 Task: Find connections with filter location Ettlingen with filter topic #Growthwith filter profile language Spanish with filter current company JBM Group with filter school Aarupadai Veedu Institute Of Technology with filter industry Radio and Television Broadcasting with filter service category Commercial Real Estate with filter keywords title Vehicle or Equipment Cleaner
Action: Mouse moved to (479, 66)
Screenshot: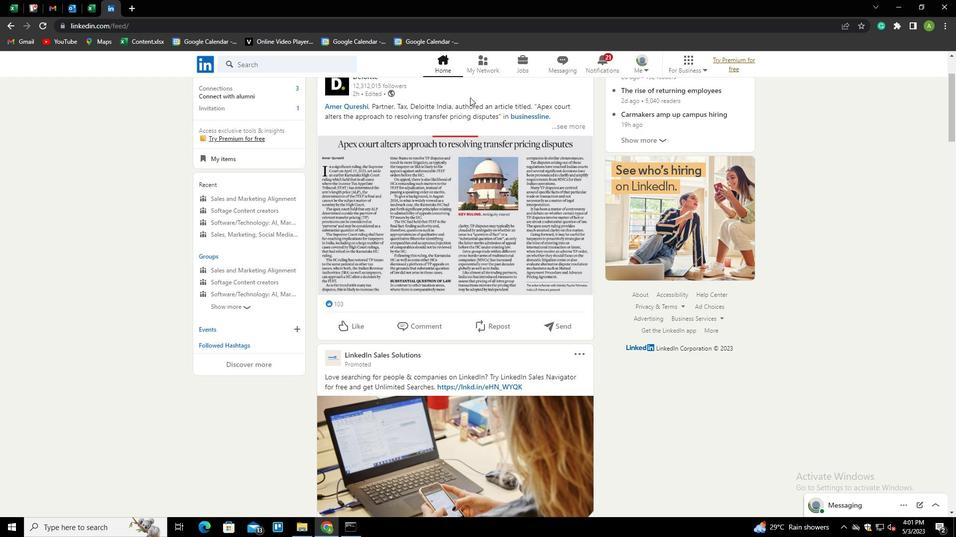 
Action: Mouse pressed left at (479, 66)
Screenshot: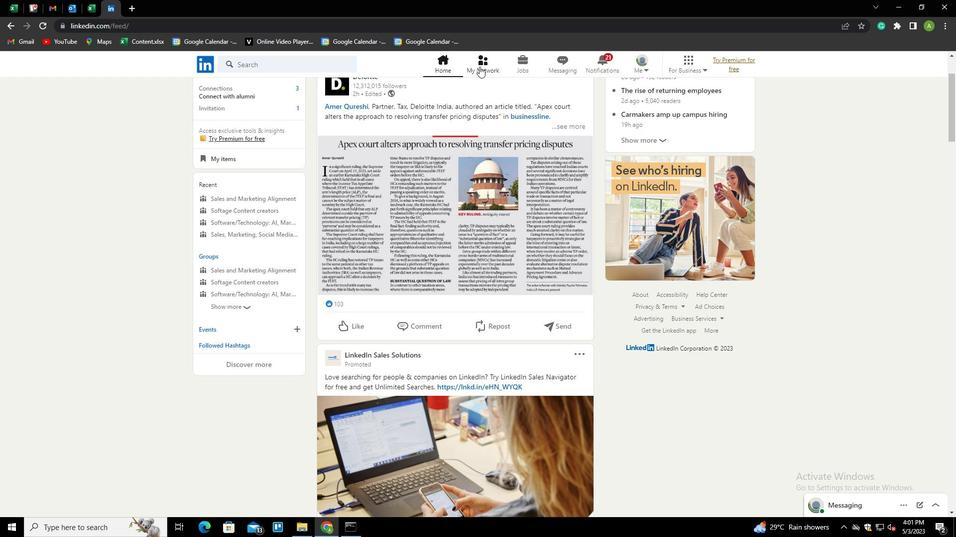 
Action: Mouse moved to (253, 115)
Screenshot: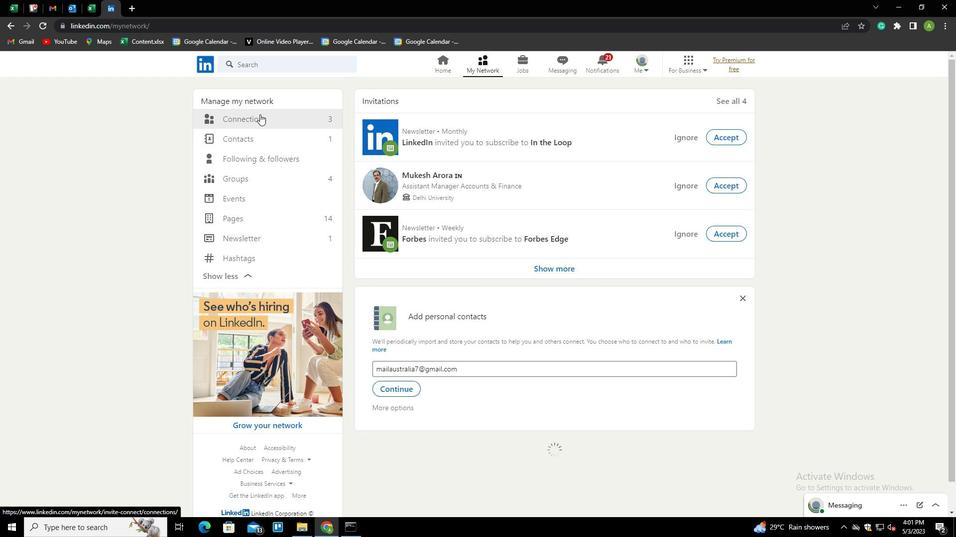 
Action: Mouse pressed left at (253, 115)
Screenshot: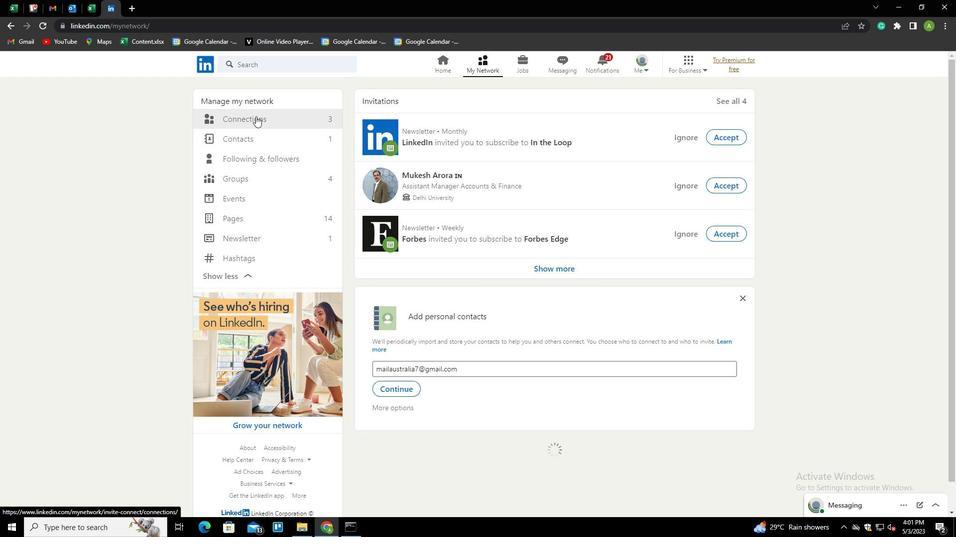 
Action: Mouse moved to (535, 120)
Screenshot: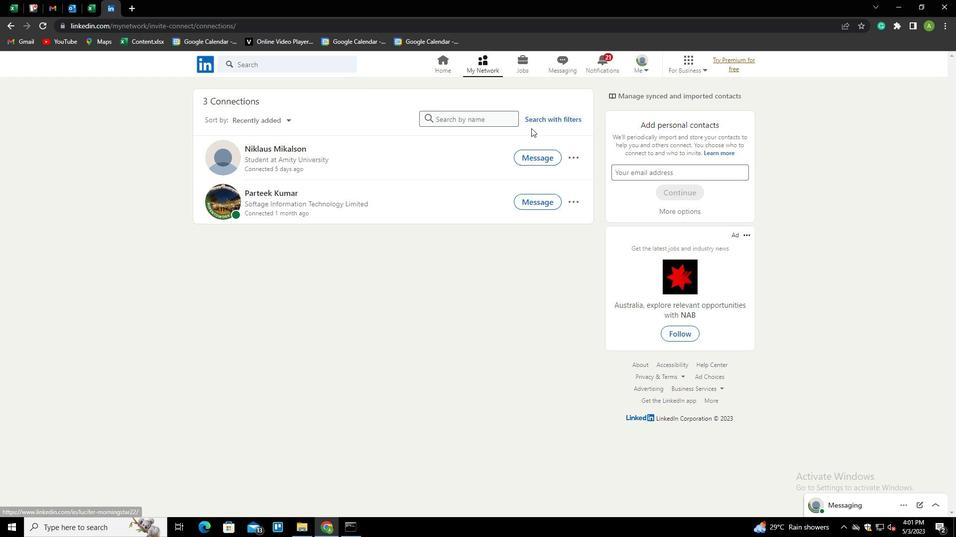 
Action: Mouse pressed left at (535, 120)
Screenshot: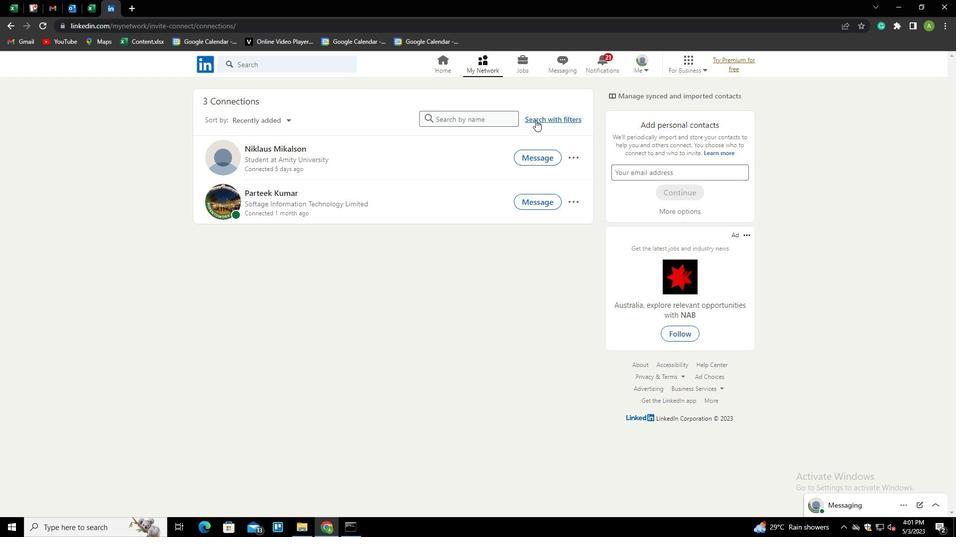 
Action: Mouse moved to (517, 91)
Screenshot: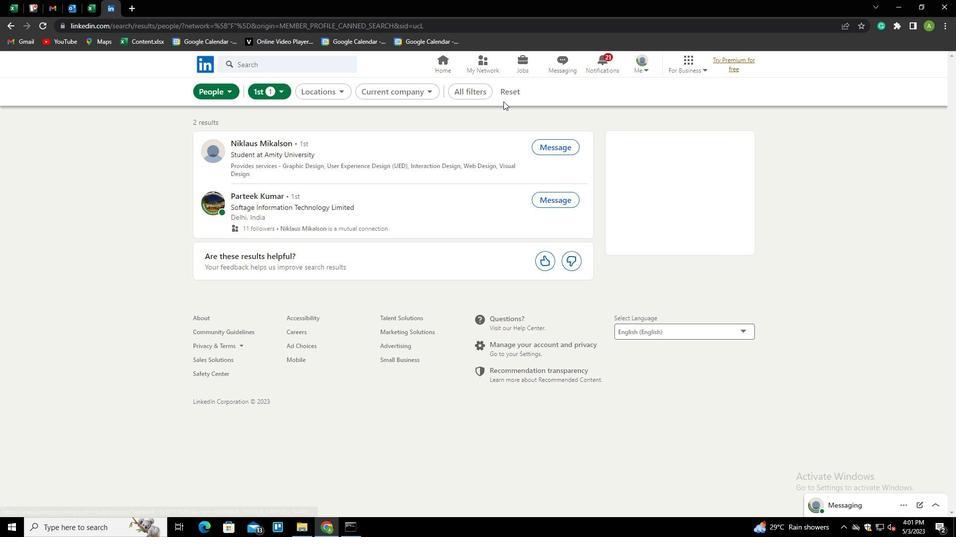 
Action: Mouse pressed left at (517, 91)
Screenshot: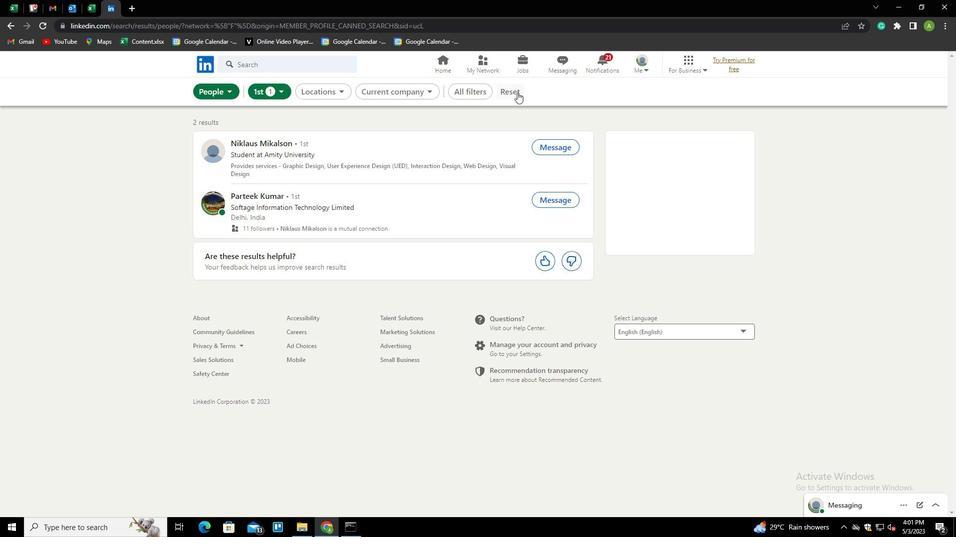 
Action: Mouse moved to (485, 93)
Screenshot: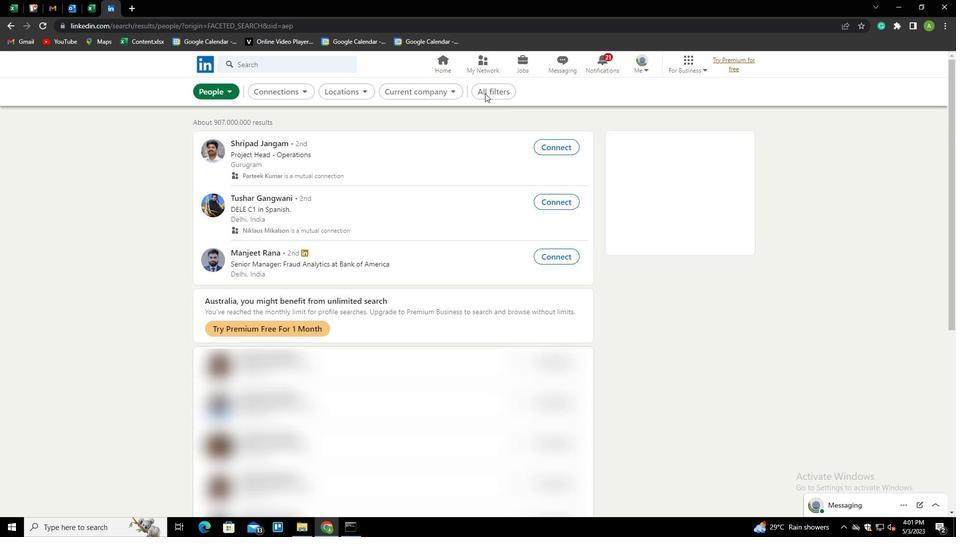 
Action: Mouse pressed left at (485, 93)
Screenshot: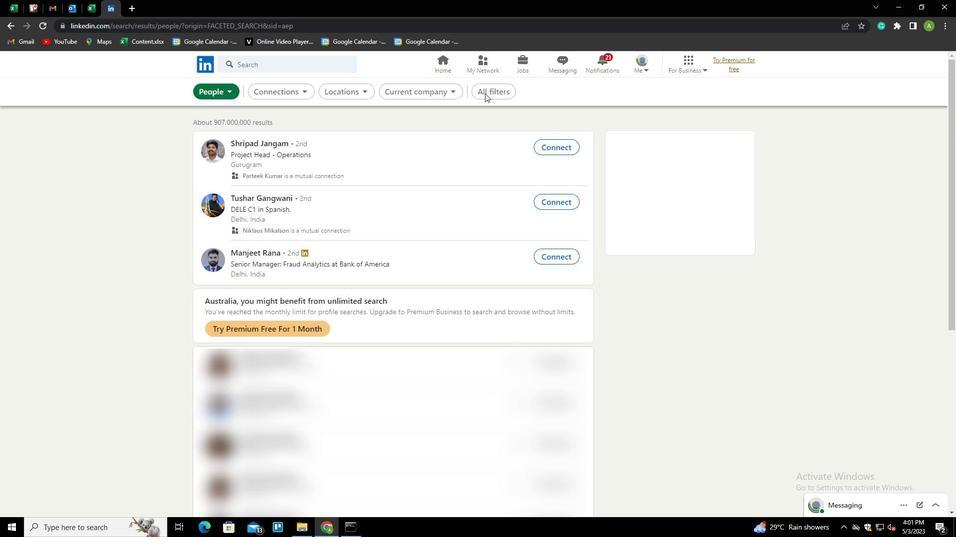 
Action: Mouse moved to (819, 253)
Screenshot: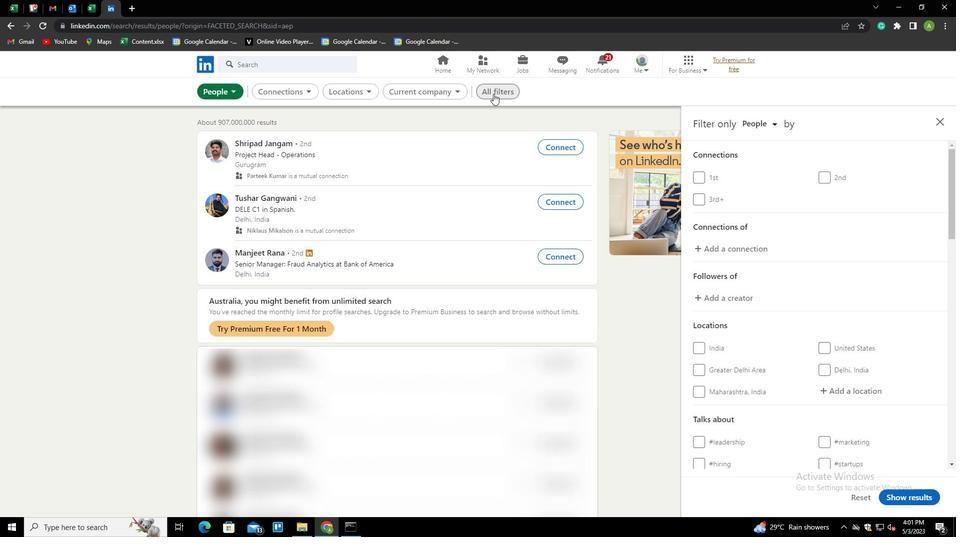 
Action: Mouse scrolled (819, 253) with delta (0, 0)
Screenshot: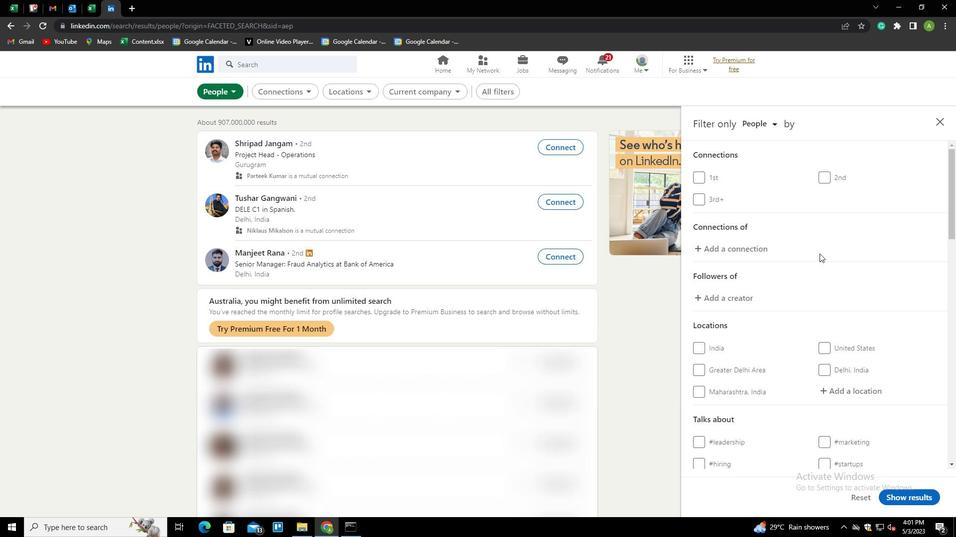 
Action: Mouse scrolled (819, 253) with delta (0, 0)
Screenshot: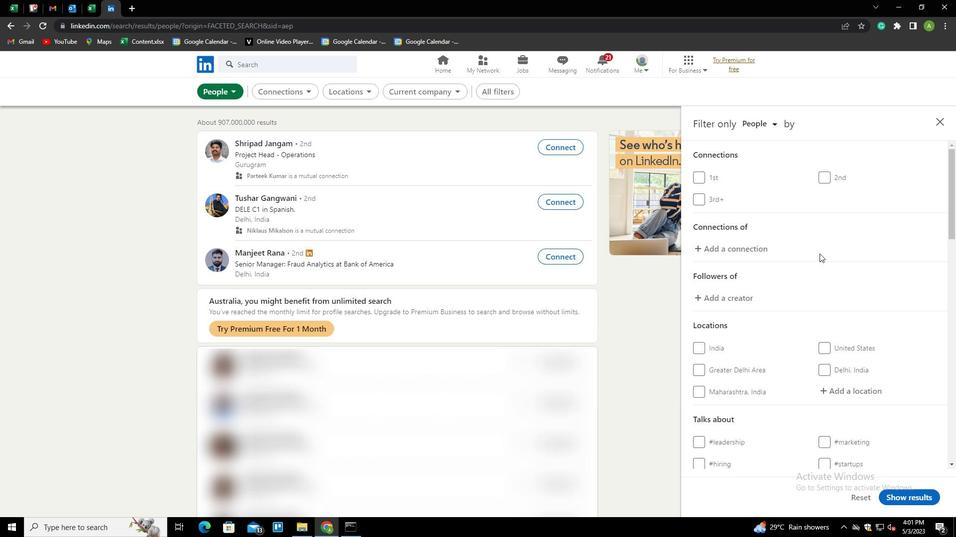 
Action: Mouse scrolled (819, 253) with delta (0, 0)
Screenshot: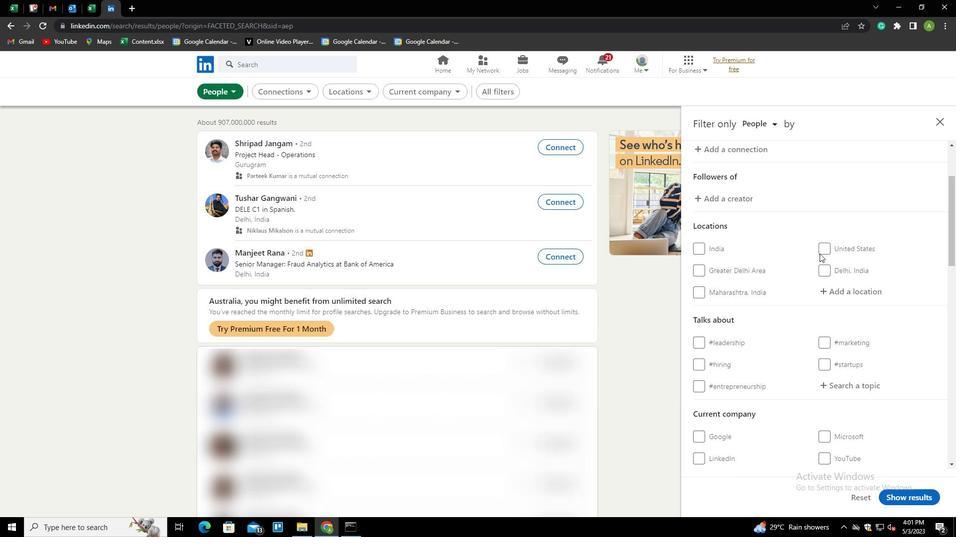 
Action: Mouse moved to (827, 247)
Screenshot: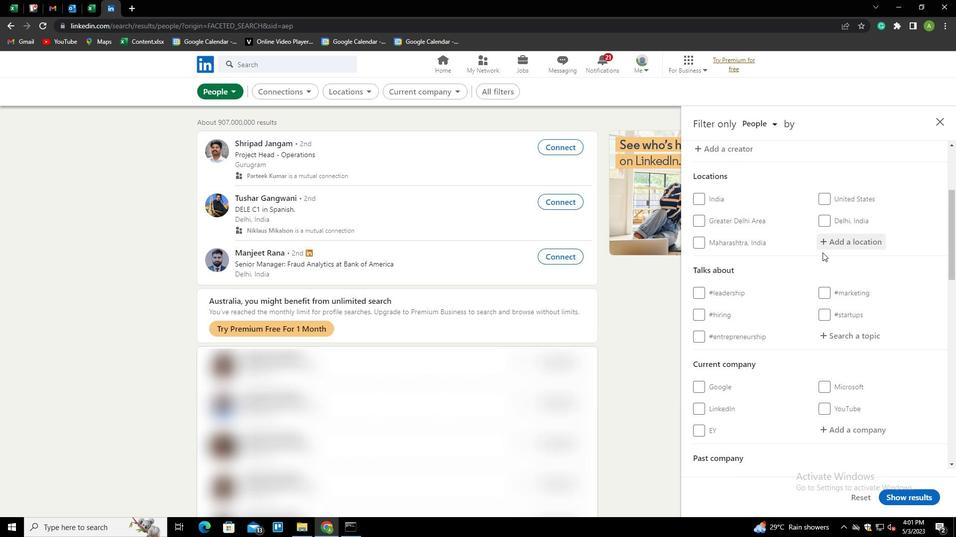 
Action: Mouse pressed left at (827, 247)
Screenshot: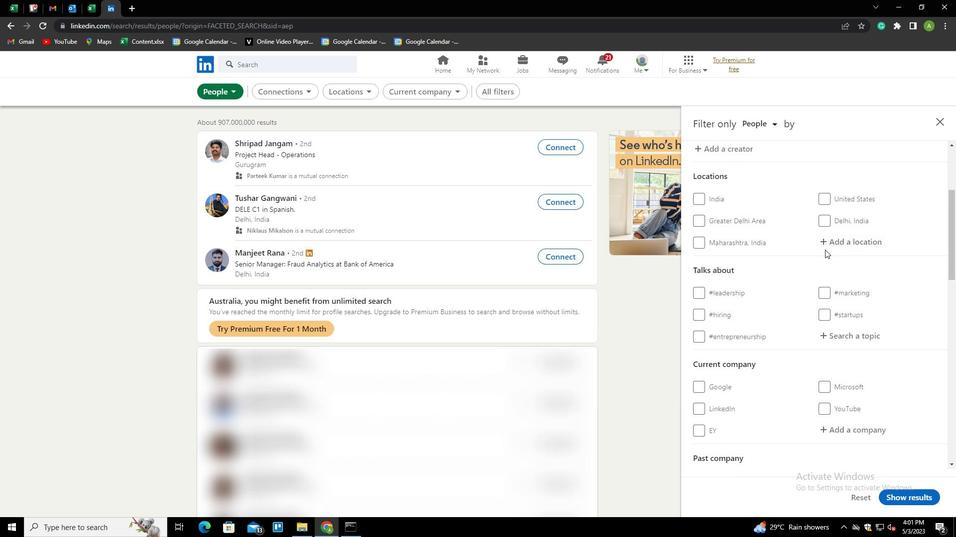 
Action: Mouse moved to (786, 219)
Screenshot: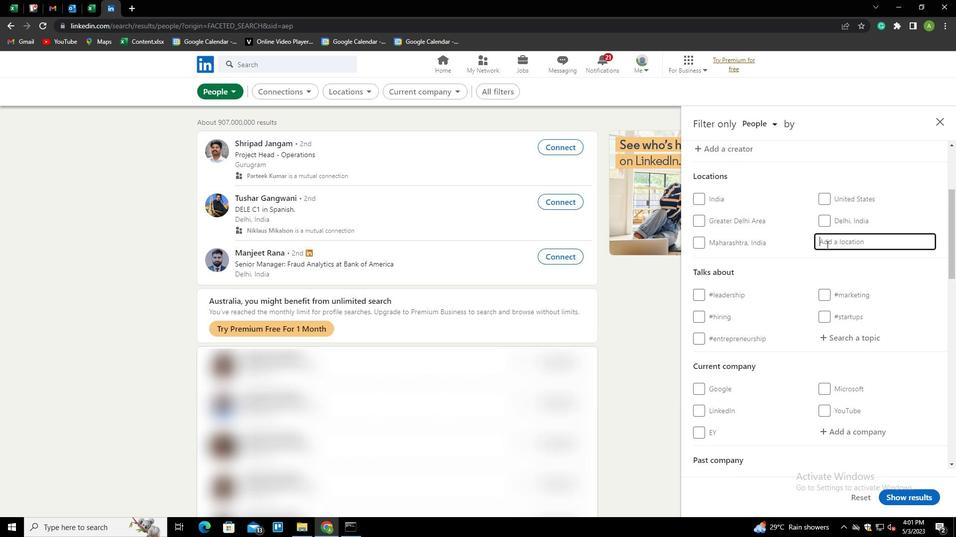 
Action: Key pressed <Key.shift><Key.shift><Key.shift><Key.shift><Key.shift><Key.shift><Key.shift><Key.shift><Key.shift><Key.shift><Key.shift><Key.shift><Key.shift><Key.shift><Key.shift><Key.shift><Key.shift><Key.shift><Key.shift><Key.shift><Key.shift><Key.shift><Key.shift><Key.shift><Key.shift><Key.shift><Key.shift><Key.shift><Key.shift><Key.shift><Key.shift><Key.shift><Key.shift><Key.shift><Key.shift><Key.shift><Key.shift><Key.shift><Key.shift><Key.shift><Key.shift><Key.shift><Key.shift><Key.shift><Key.shift><Key.shift><Key.shift><Key.shift><Key.shift><Key.shift><Key.shift><Key.shift>ETTLINGEN<Key.down><Key.enter>
Screenshot: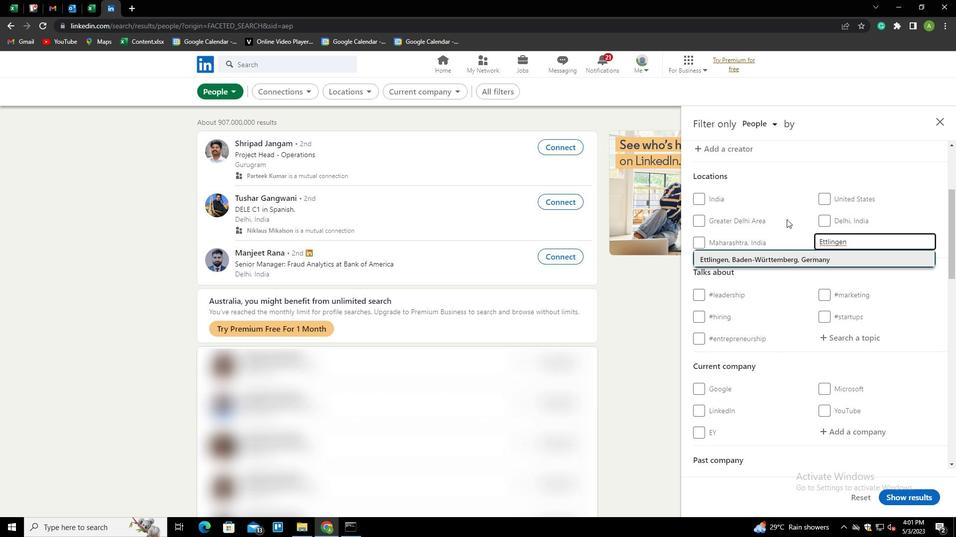 
Action: Mouse scrolled (786, 219) with delta (0, 0)
Screenshot: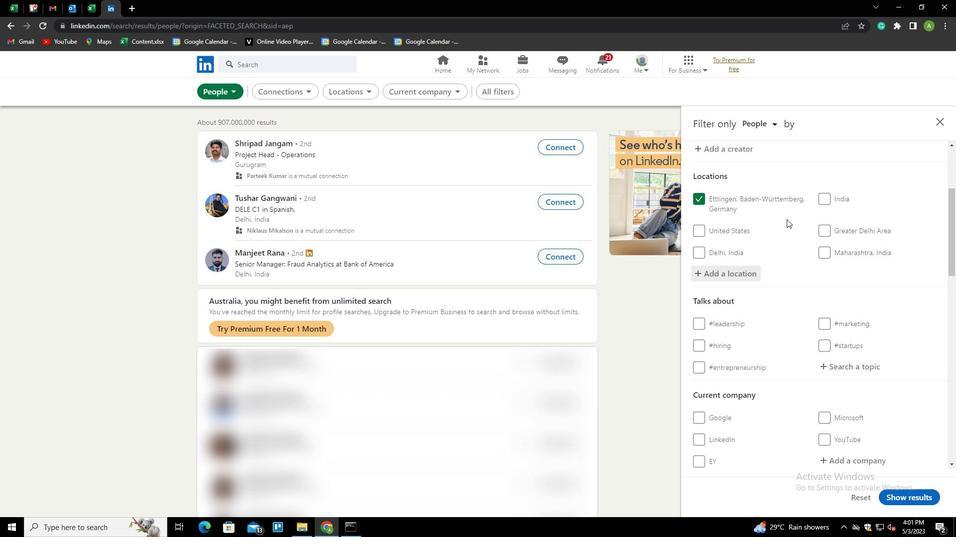 
Action: Mouse scrolled (786, 219) with delta (0, 0)
Screenshot: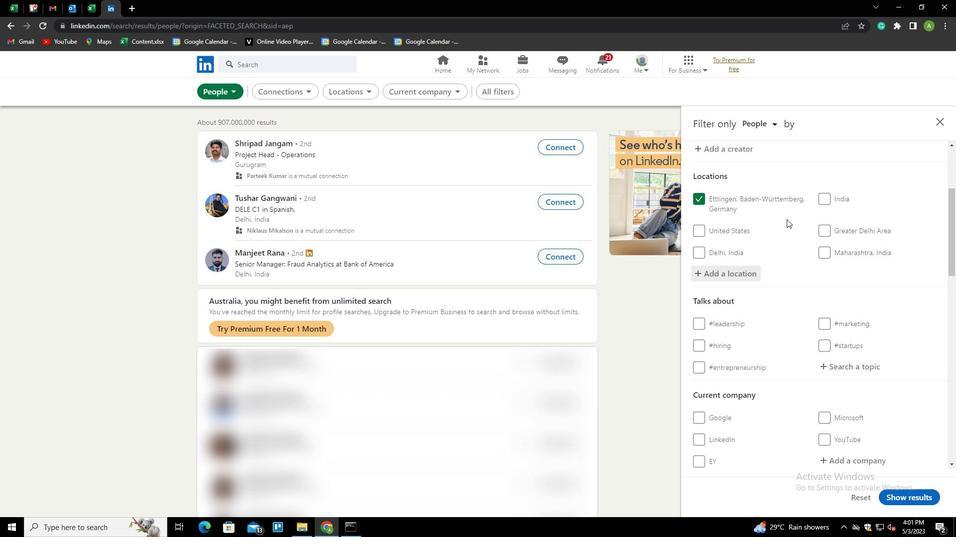 
Action: Mouse moved to (820, 267)
Screenshot: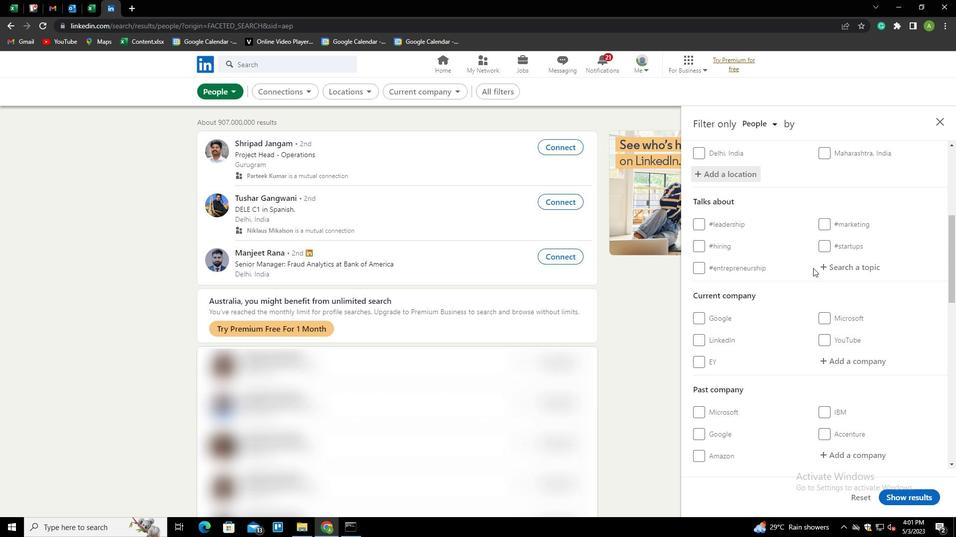 
Action: Mouse pressed left at (820, 267)
Screenshot: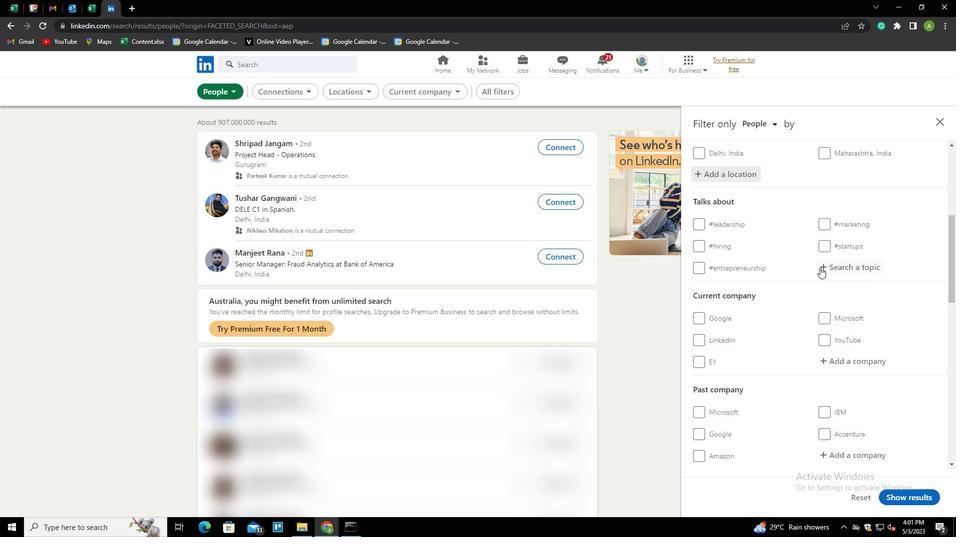 
Action: Mouse moved to (814, 263)
Screenshot: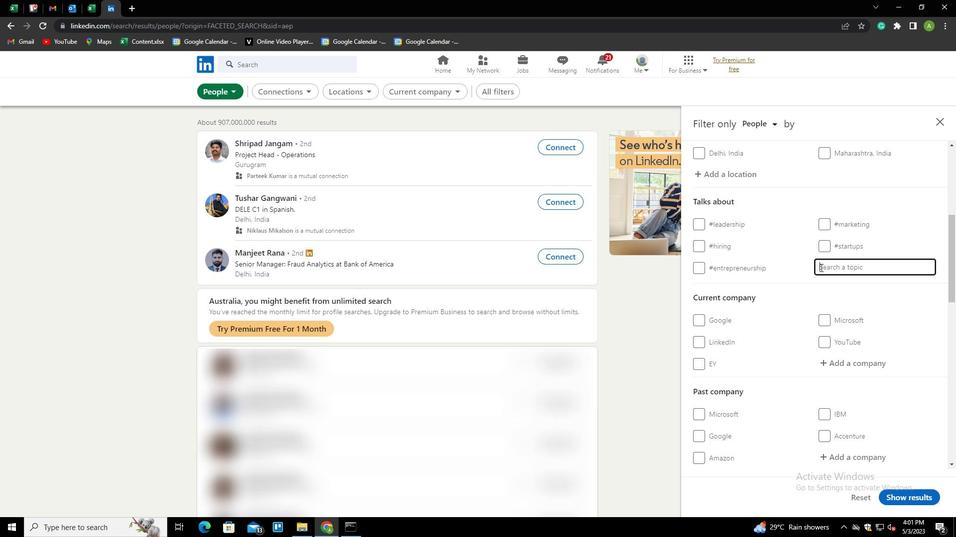 
Action: Key pressed <Key.shift>GROWTH<Key.down><Key.enter>
Screenshot: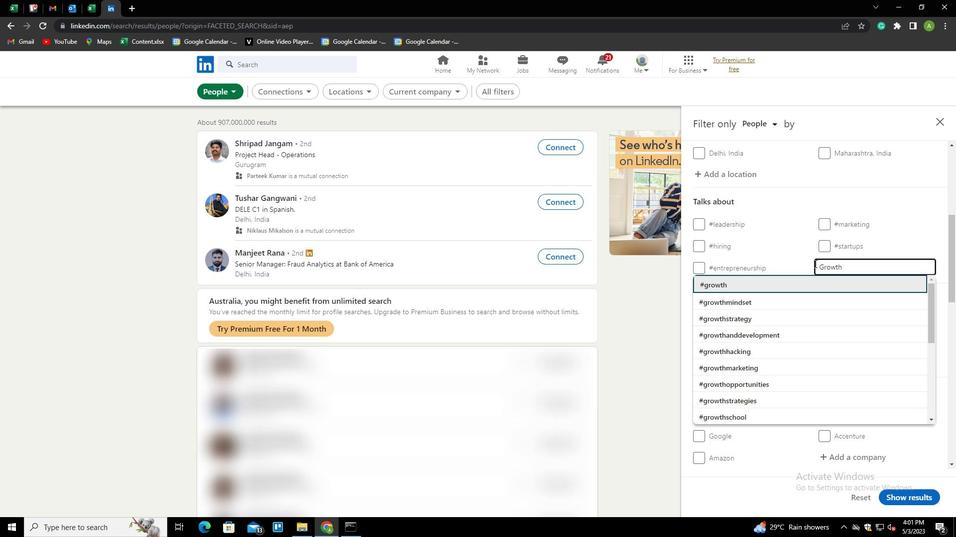 
Action: Mouse moved to (812, 258)
Screenshot: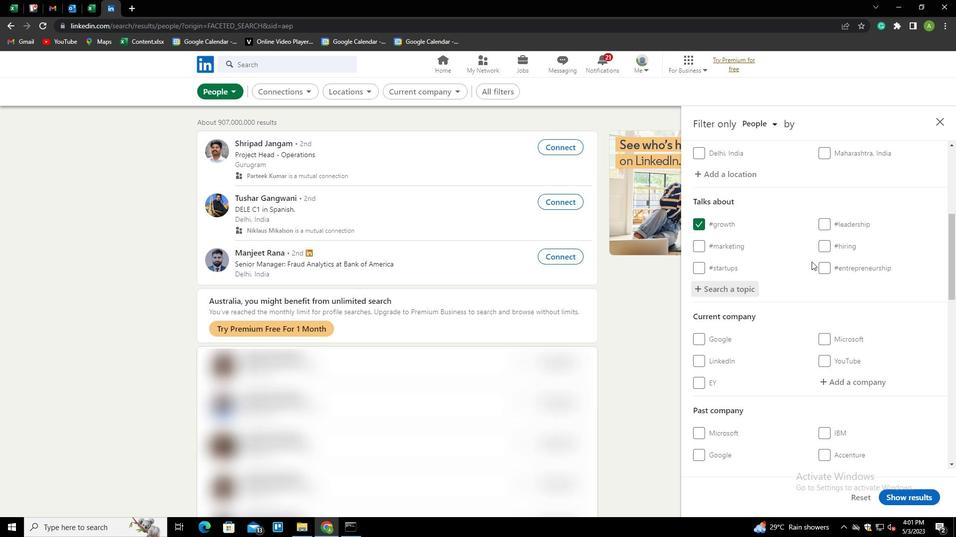 
Action: Mouse scrolled (812, 258) with delta (0, 0)
Screenshot: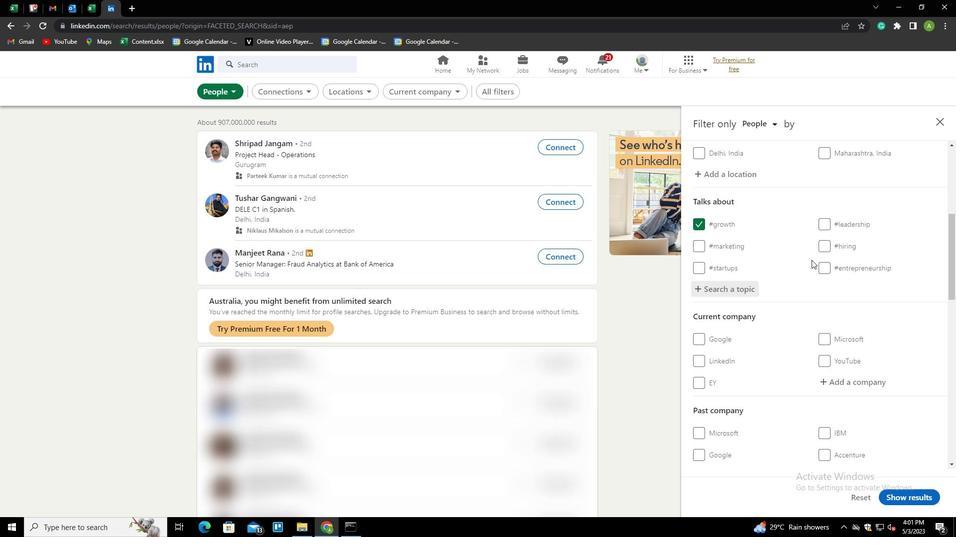 
Action: Mouse scrolled (812, 258) with delta (0, 0)
Screenshot: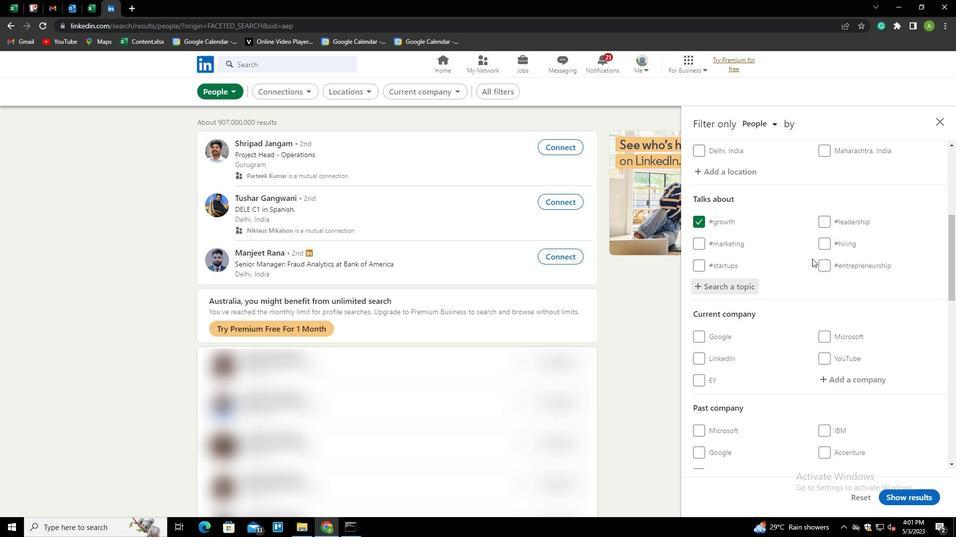 
Action: Mouse scrolled (812, 258) with delta (0, 0)
Screenshot: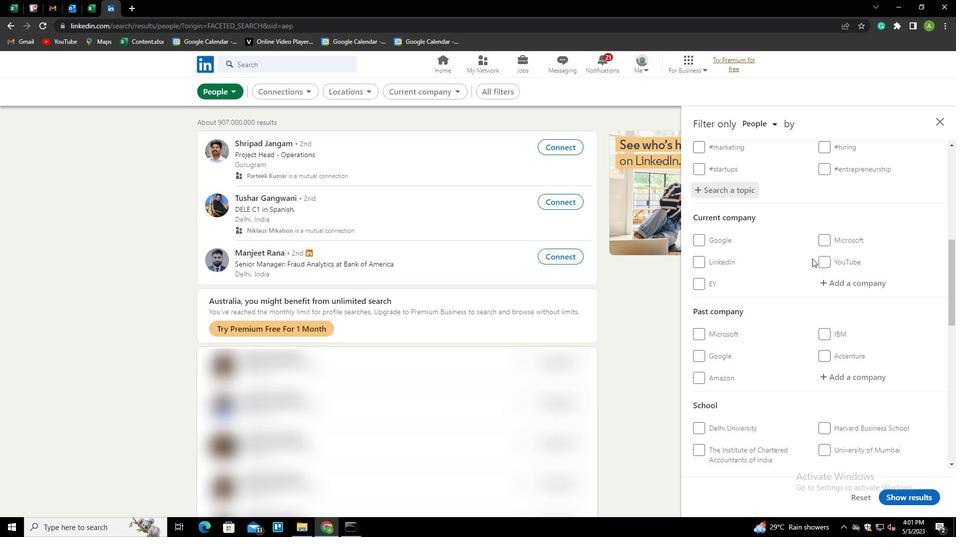 
Action: Mouse scrolled (812, 258) with delta (0, 0)
Screenshot: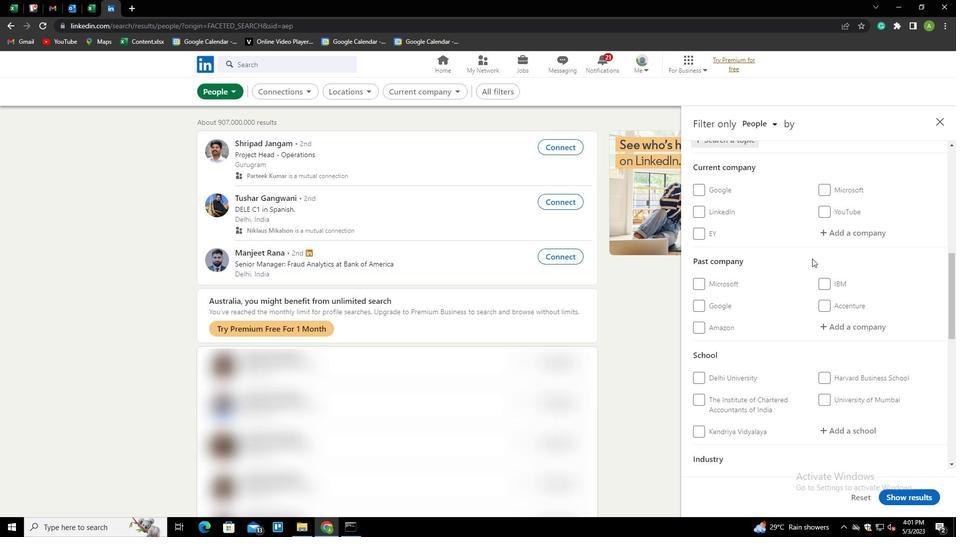 
Action: Mouse scrolled (812, 258) with delta (0, 0)
Screenshot: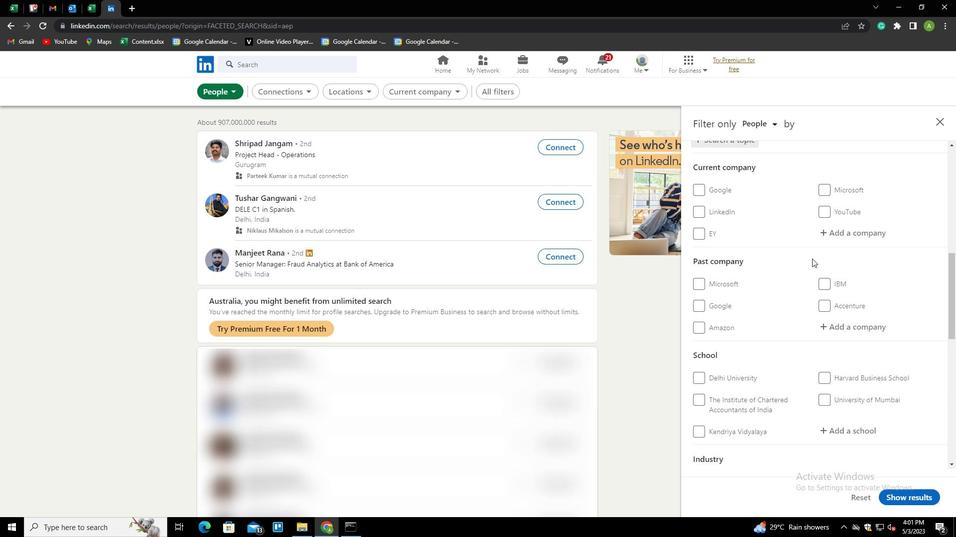
Action: Mouse moved to (813, 258)
Screenshot: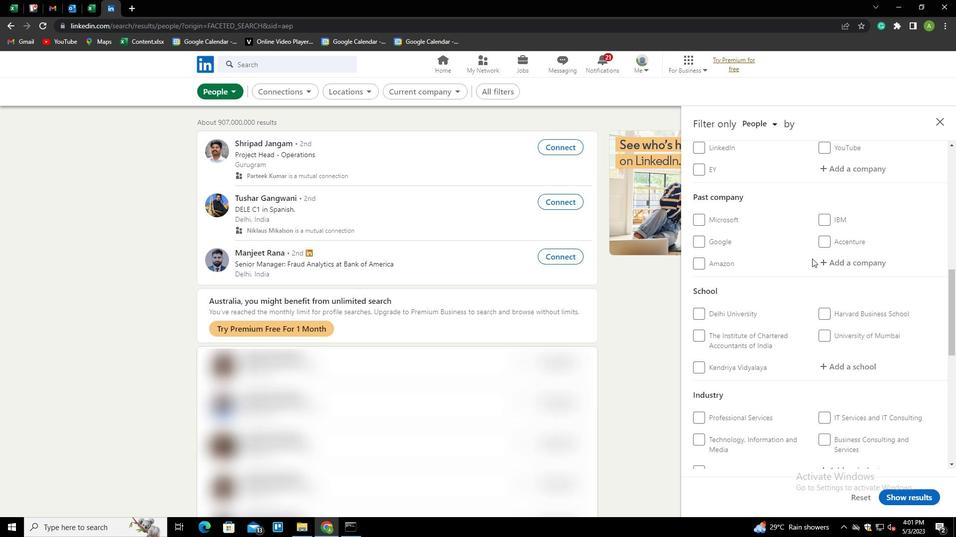 
Action: Mouse scrolled (813, 258) with delta (0, 0)
Screenshot: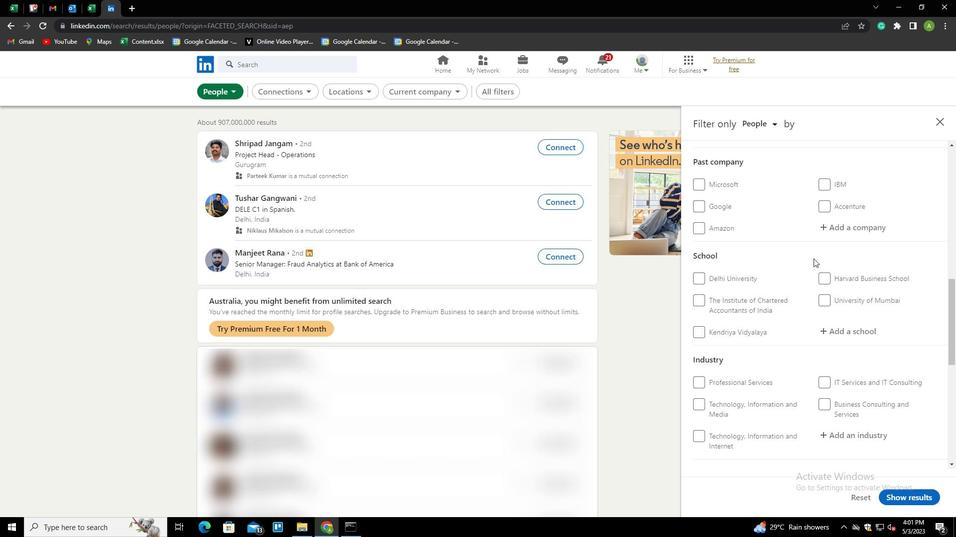 
Action: Mouse scrolled (813, 258) with delta (0, 0)
Screenshot: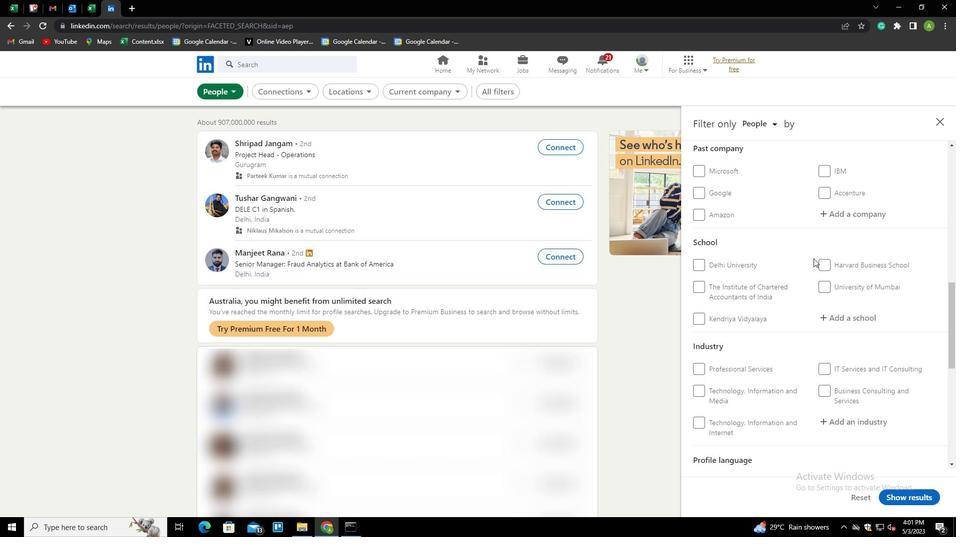 
Action: Mouse scrolled (813, 258) with delta (0, 0)
Screenshot: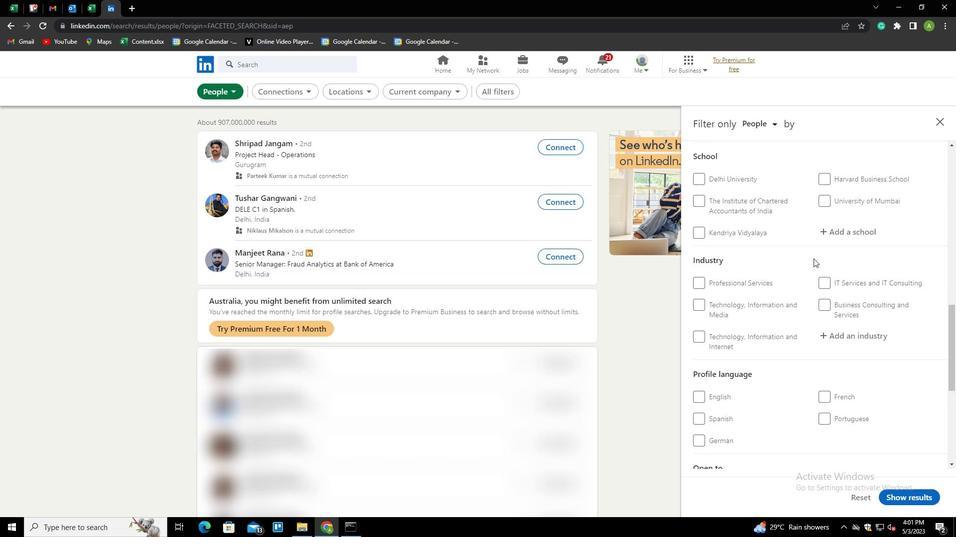 
Action: Mouse scrolled (813, 258) with delta (0, 0)
Screenshot: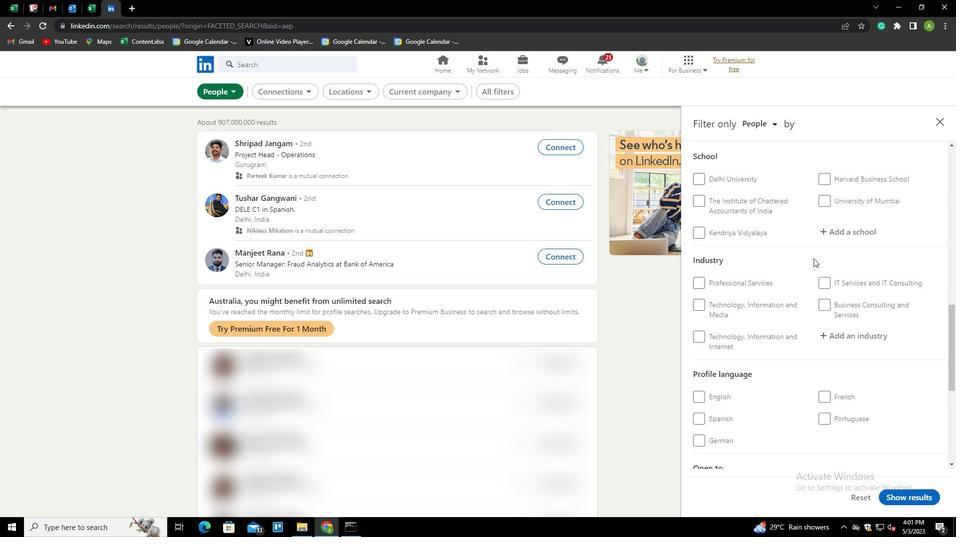 
Action: Mouse scrolled (813, 258) with delta (0, 0)
Screenshot: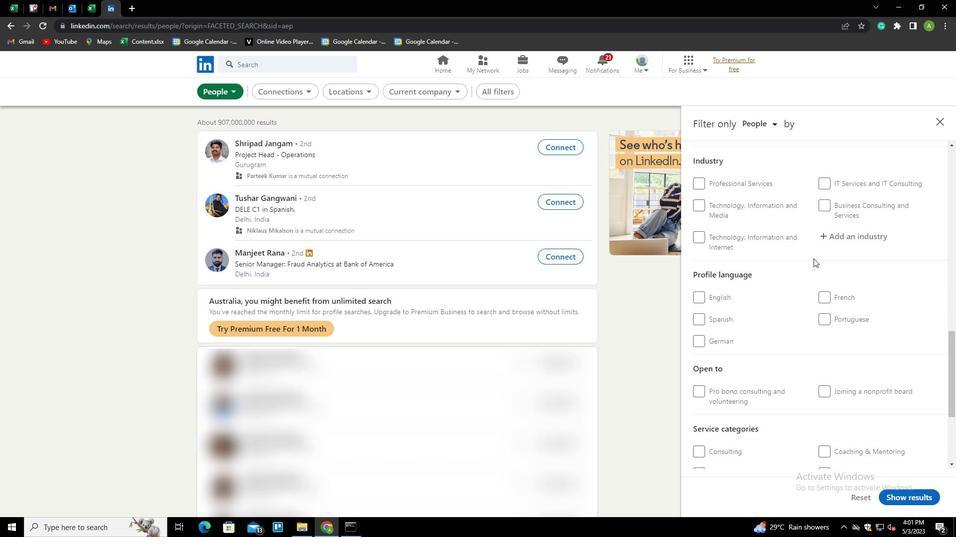 
Action: Mouse scrolled (813, 258) with delta (0, 0)
Screenshot: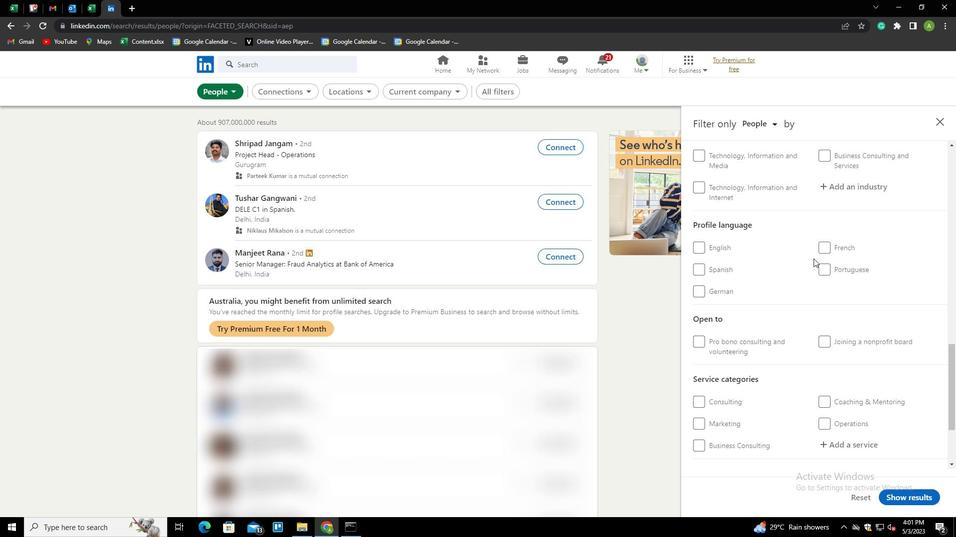 
Action: Mouse scrolled (813, 258) with delta (0, 0)
Screenshot: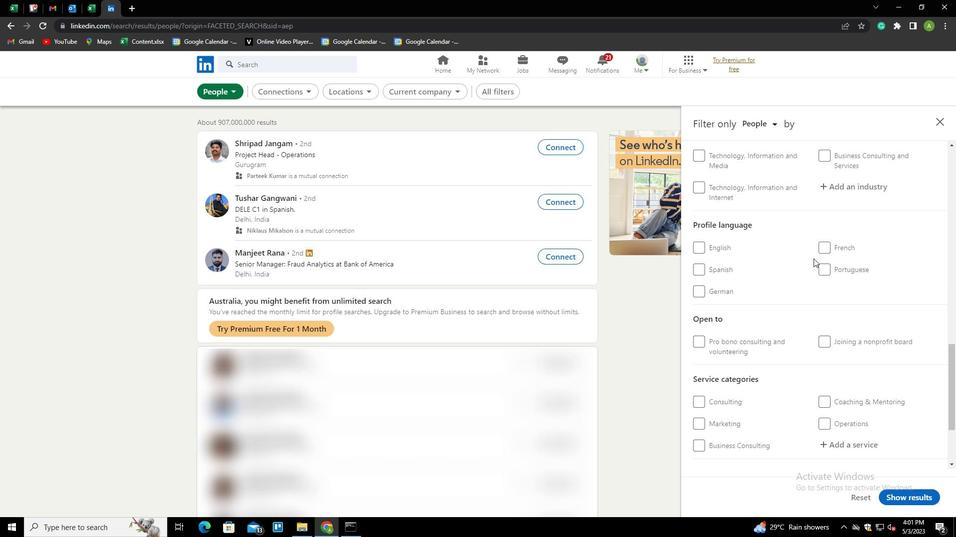 
Action: Mouse scrolled (813, 258) with delta (0, 0)
Screenshot: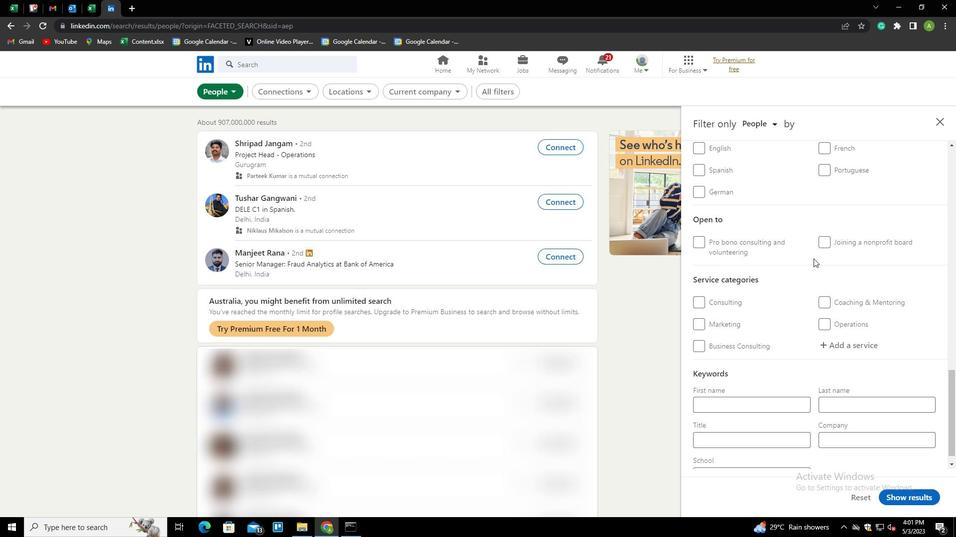 
Action: Mouse scrolled (813, 258) with delta (0, 0)
Screenshot: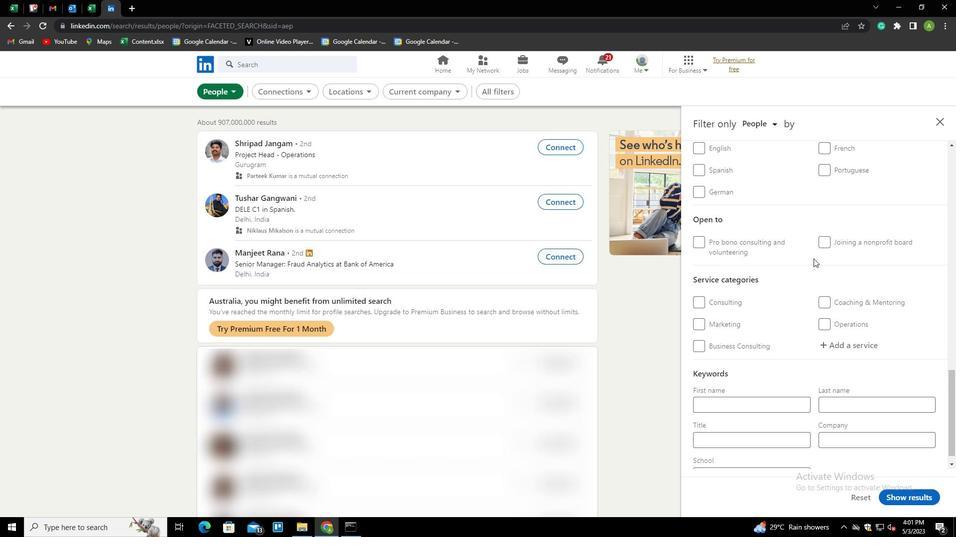 
Action: Mouse moved to (838, 240)
Screenshot: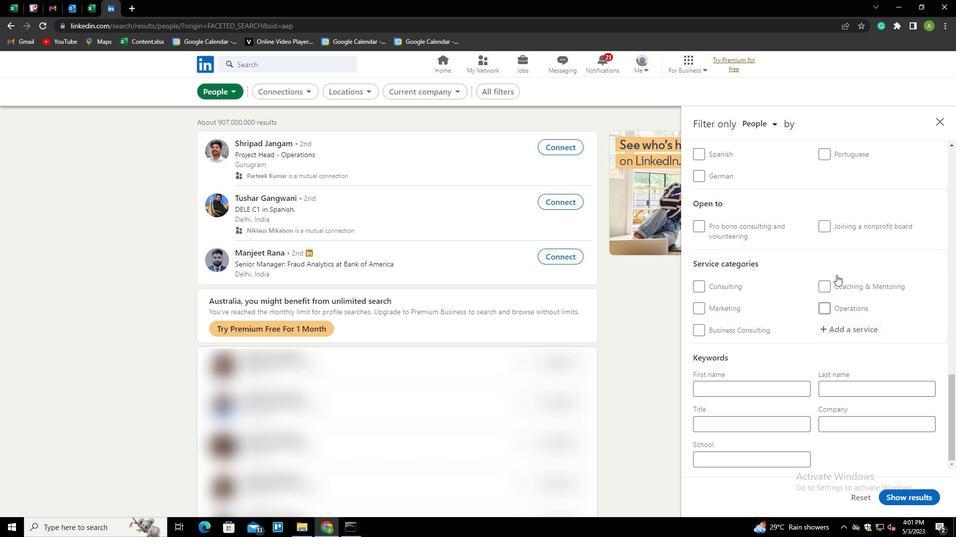 
Action: Mouse scrolled (838, 240) with delta (0, 0)
Screenshot: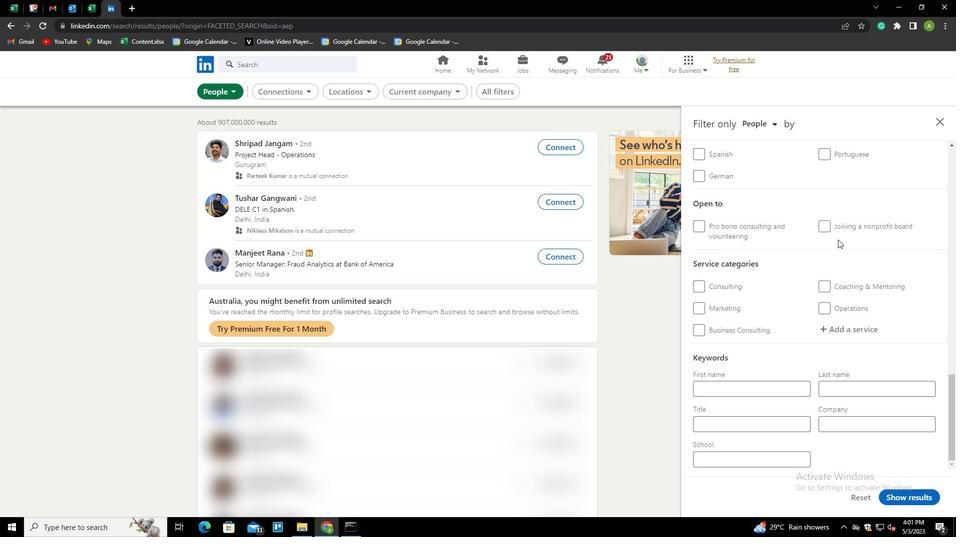 
Action: Mouse moved to (709, 201)
Screenshot: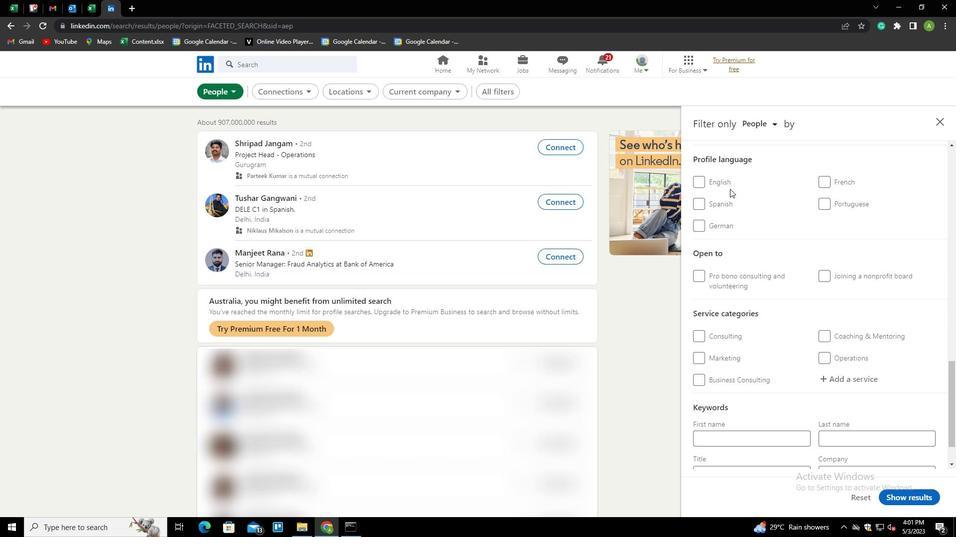 
Action: Mouse pressed left at (709, 201)
Screenshot: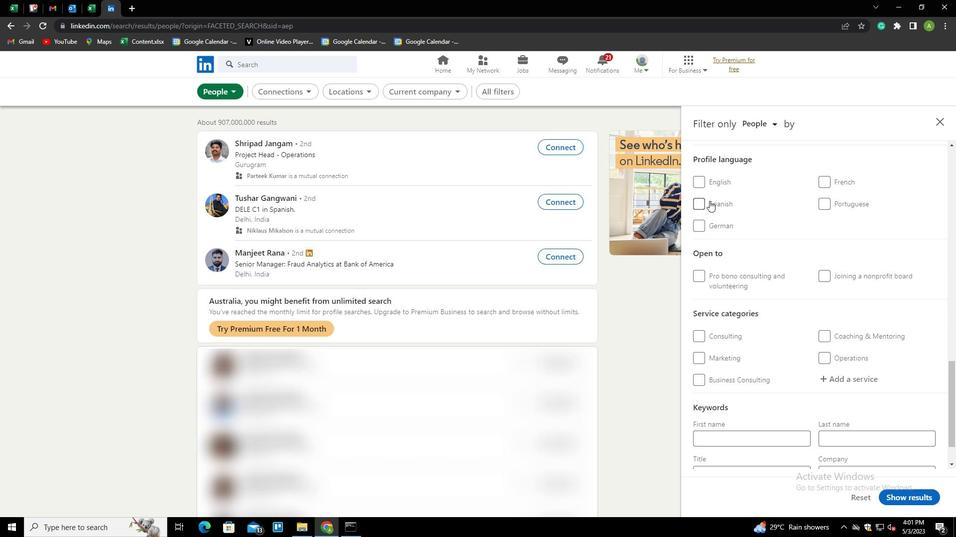
Action: Mouse moved to (843, 220)
Screenshot: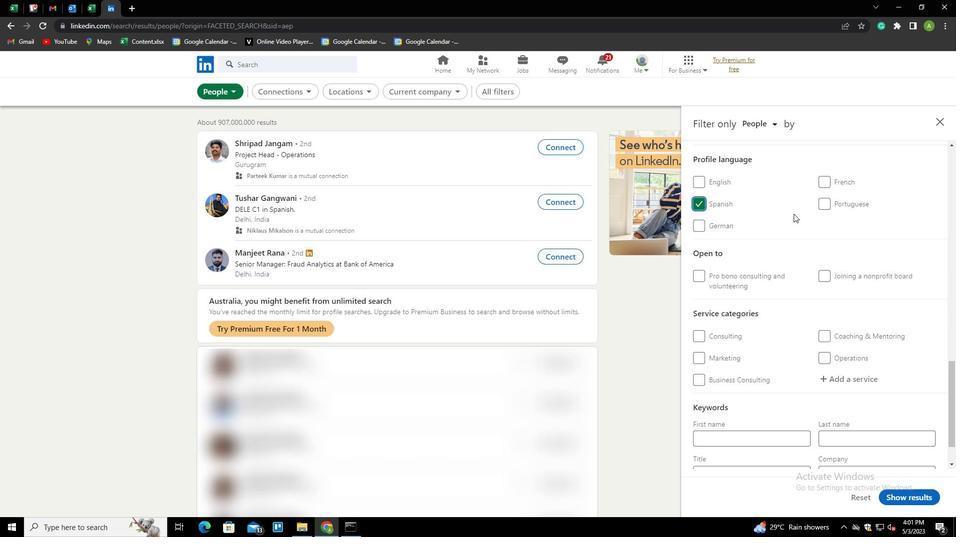 
Action: Mouse scrolled (843, 220) with delta (0, 0)
Screenshot: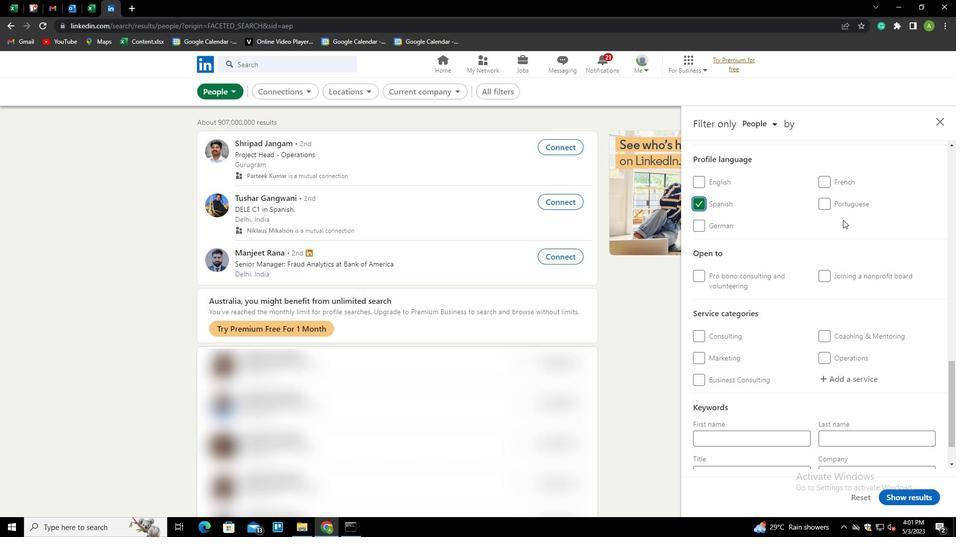 
Action: Mouse scrolled (843, 220) with delta (0, 0)
Screenshot: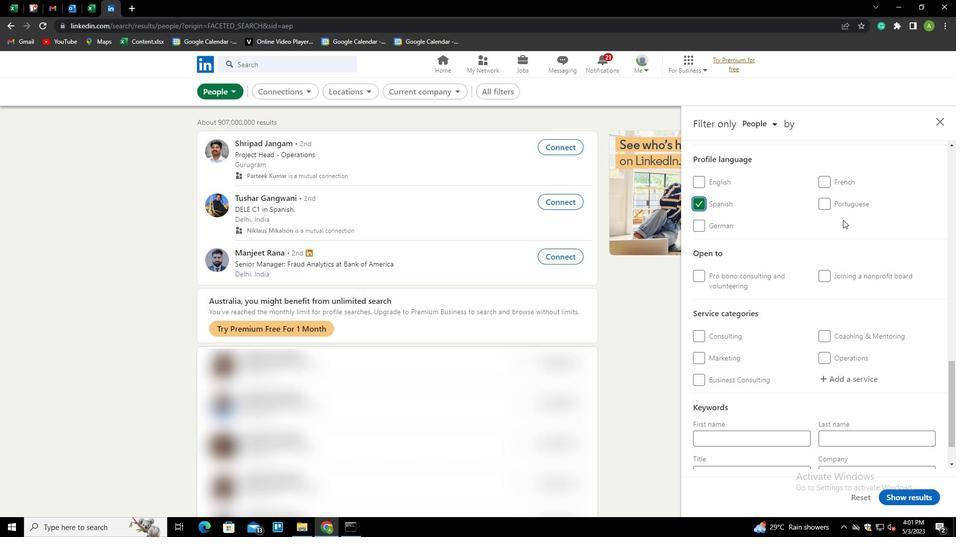 
Action: Mouse scrolled (843, 220) with delta (0, 0)
Screenshot: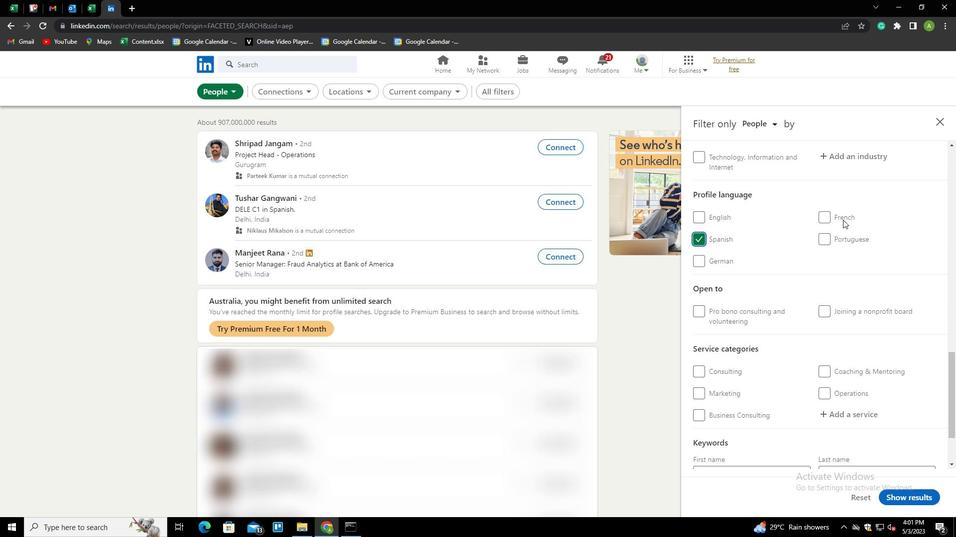 
Action: Mouse scrolled (843, 220) with delta (0, 0)
Screenshot: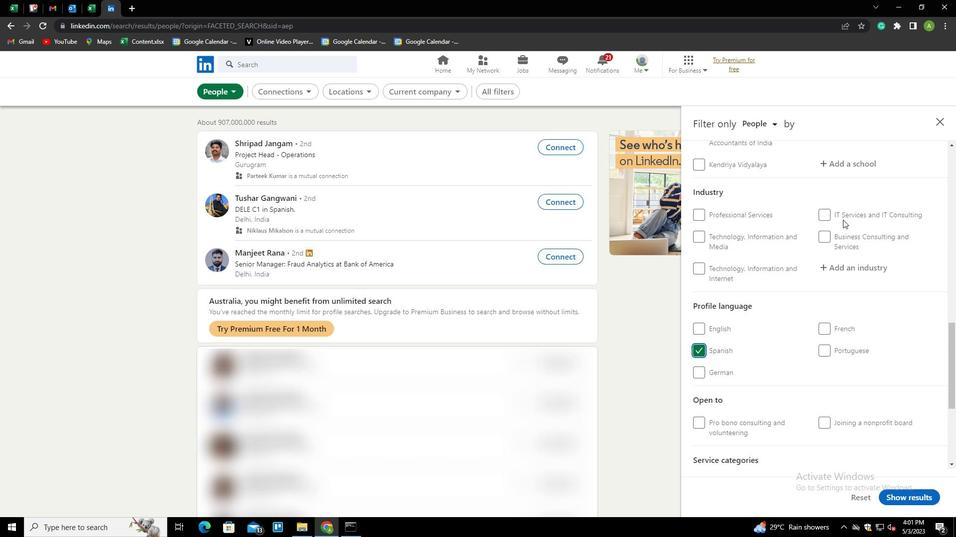 
Action: Mouse moved to (842, 221)
Screenshot: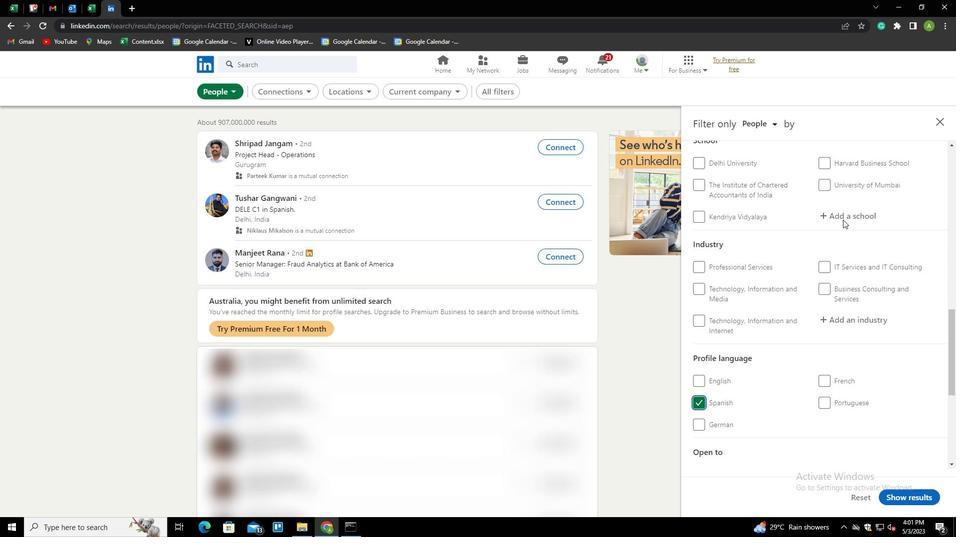 
Action: Mouse scrolled (842, 222) with delta (0, 0)
Screenshot: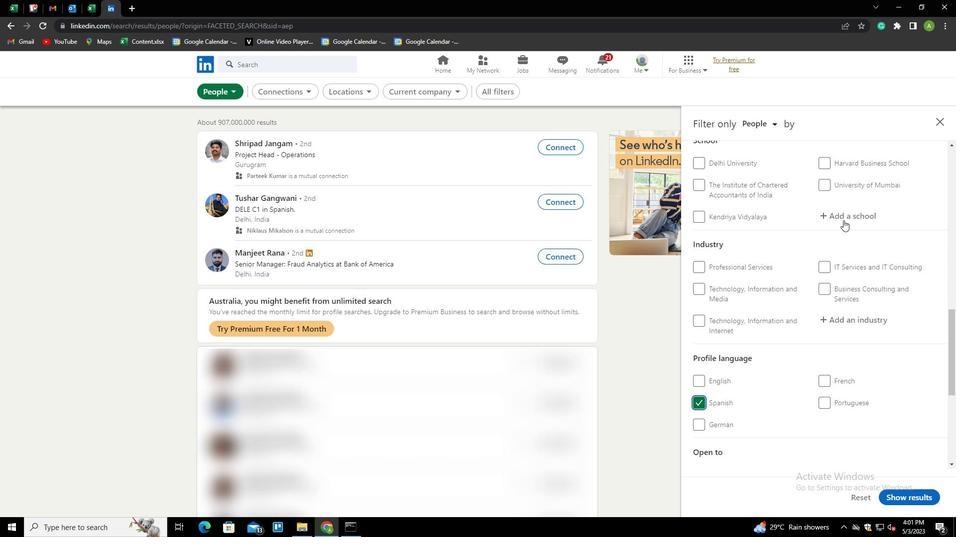 
Action: Mouse scrolled (842, 222) with delta (0, 0)
Screenshot: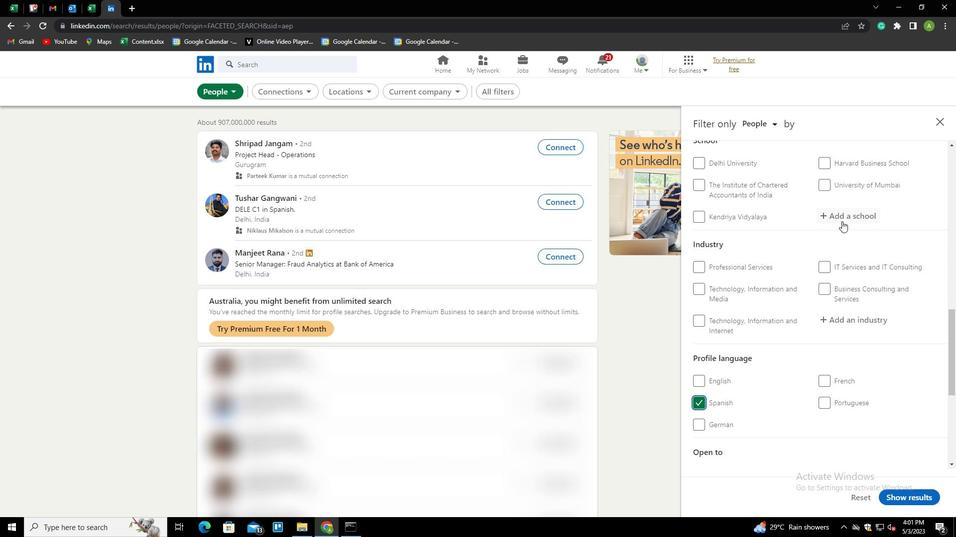 
Action: Mouse scrolled (842, 222) with delta (0, 0)
Screenshot: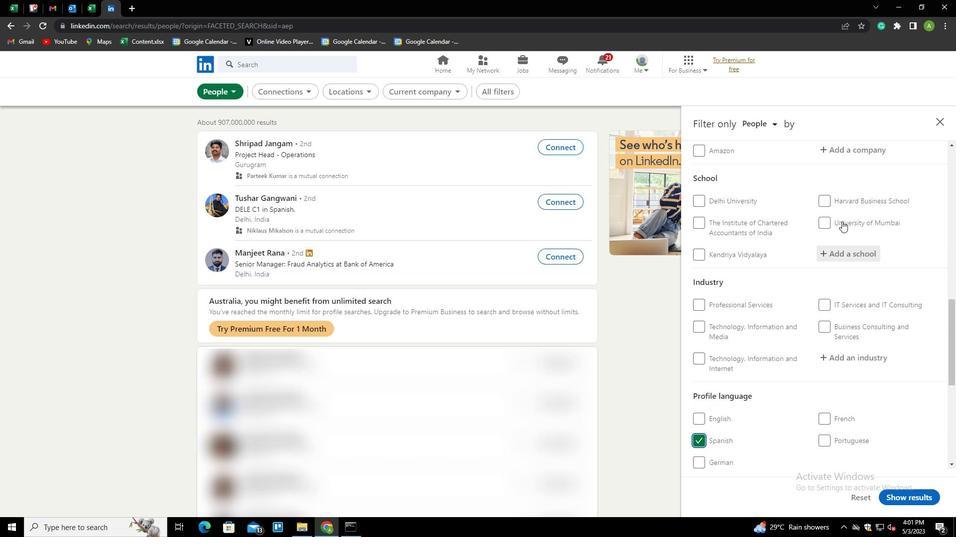 
Action: Mouse scrolled (842, 222) with delta (0, 0)
Screenshot: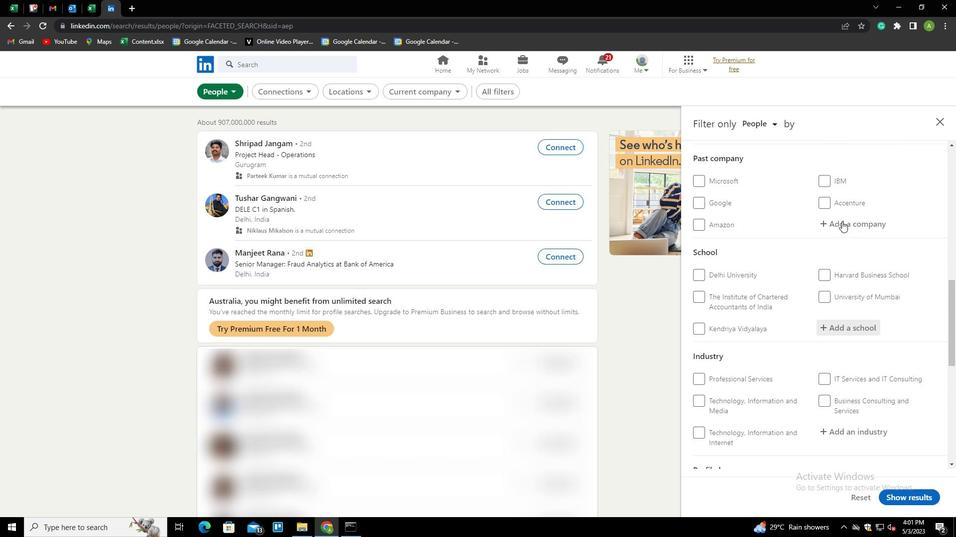 
Action: Mouse pressed left at (842, 221)
Screenshot: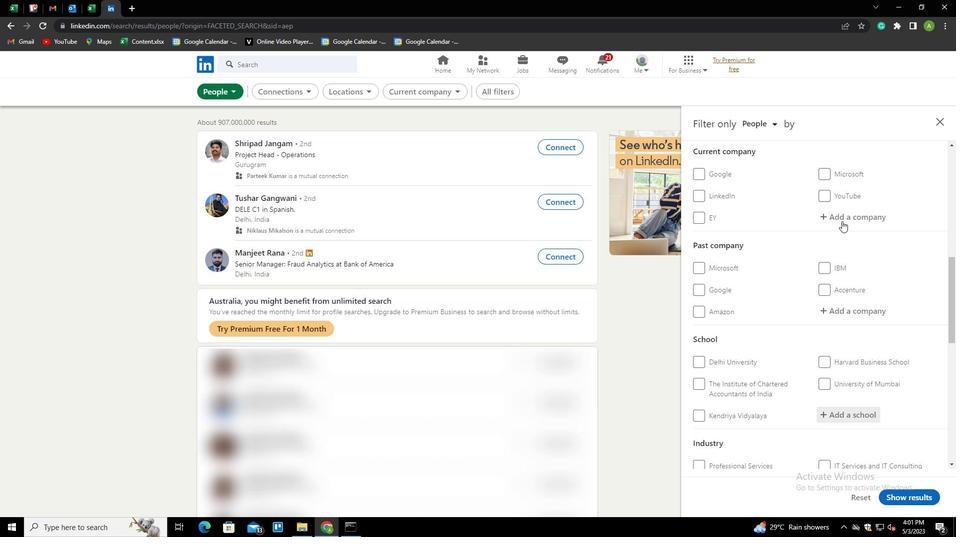 
Action: Mouse moved to (842, 220)
Screenshot: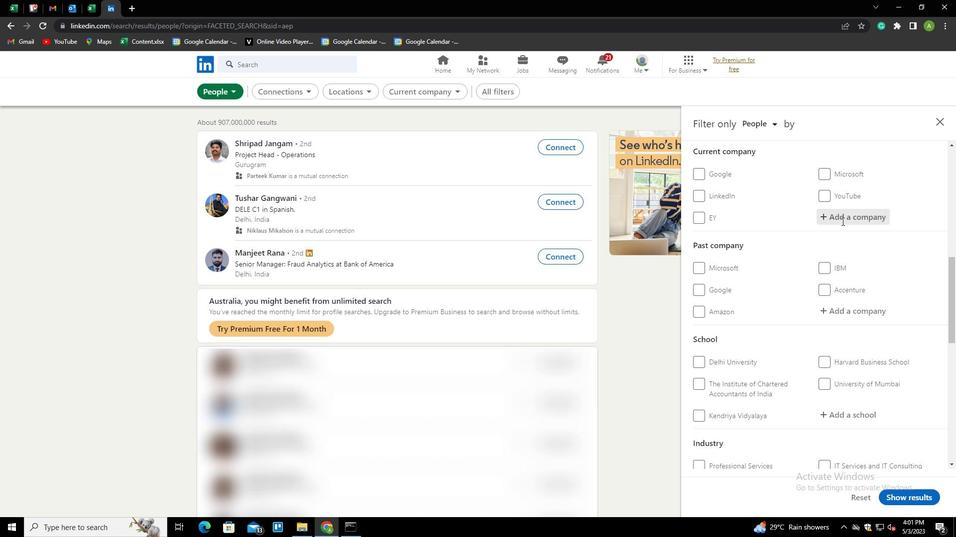 
Action: Mouse pressed left at (842, 220)
Screenshot: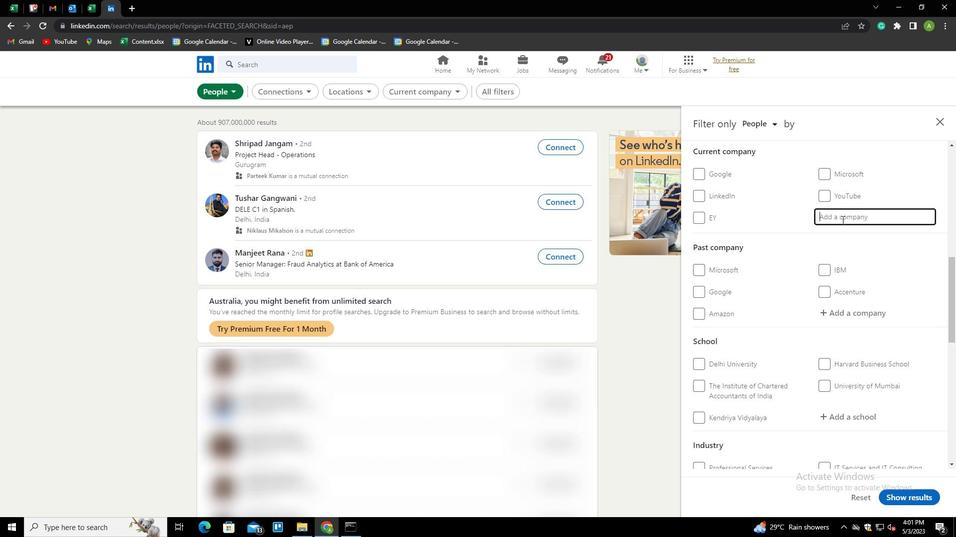
Action: Key pressed <Key.shift>JBM<Key.space><Key.shift><Key.shift><Key.shift><Key.shift><Key.shift><Key.shift><Key.shift><Key.shift><Key.shift><Key.shift><Key.shift><Key.shift><Key.shift><Key.shift><Key.shift><Key.shift><Key.shift><Key.shift><Key.shift><Key.shift><Key.shift><Key.shift>GR<Key.backspace>ROUP<Key.down><Key.enter>
Screenshot: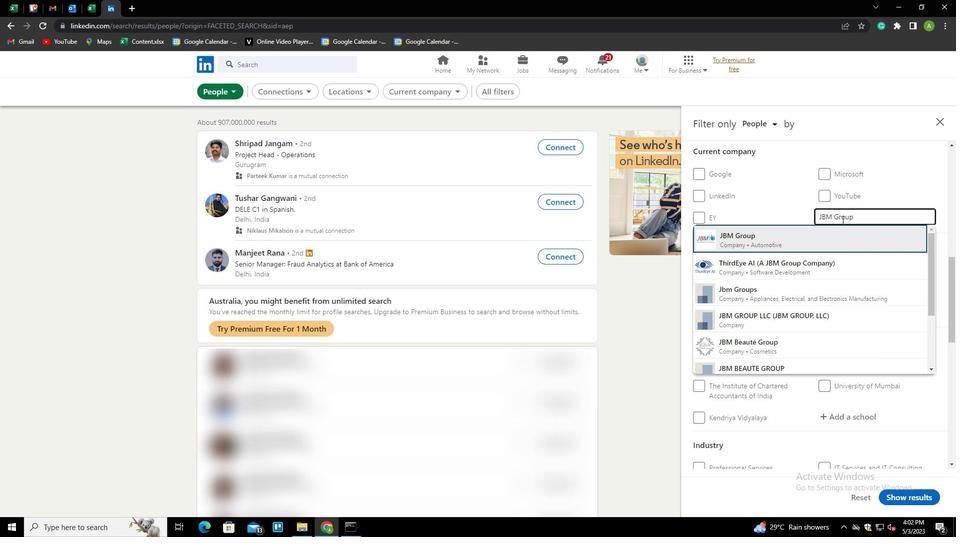 
Action: Mouse scrolled (842, 219) with delta (0, 0)
Screenshot: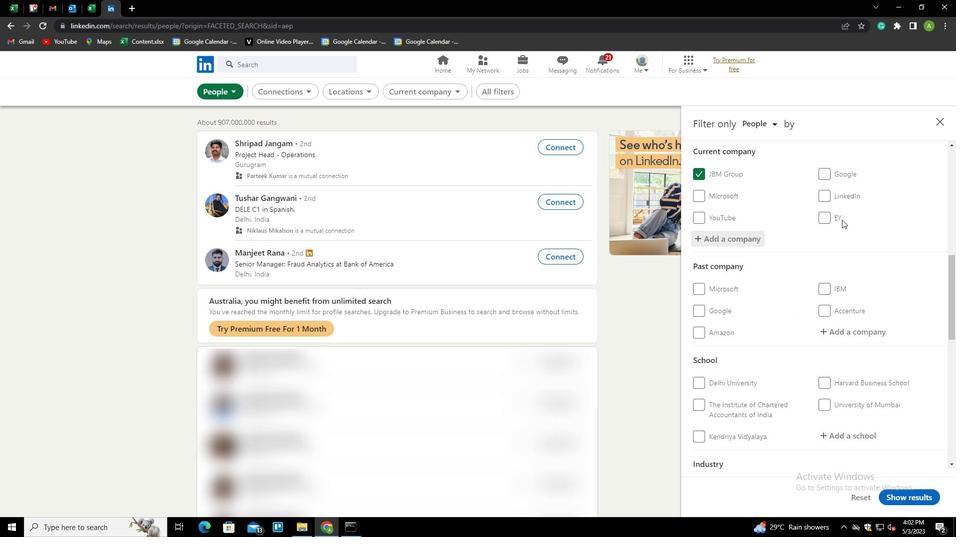 
Action: Mouse scrolled (842, 219) with delta (0, 0)
Screenshot: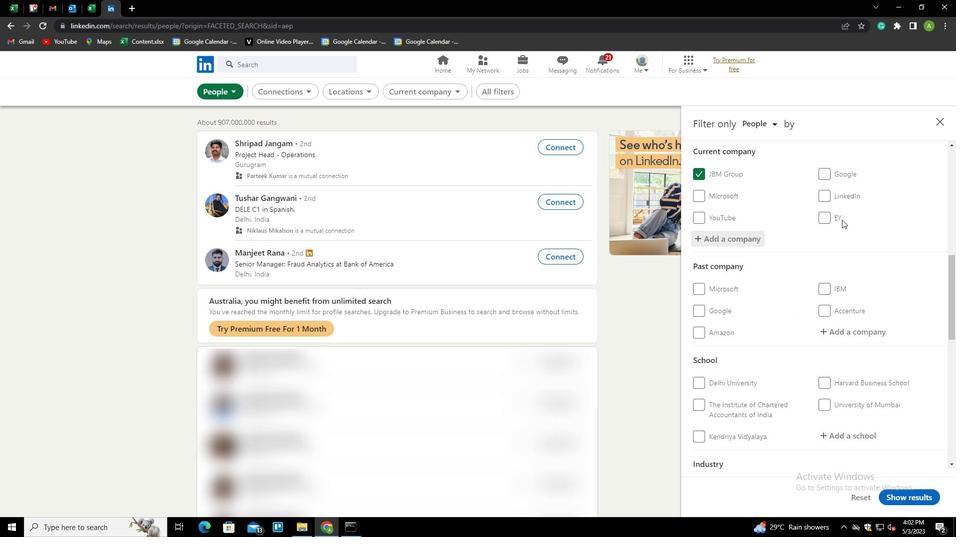 
Action: Mouse scrolled (842, 219) with delta (0, 0)
Screenshot: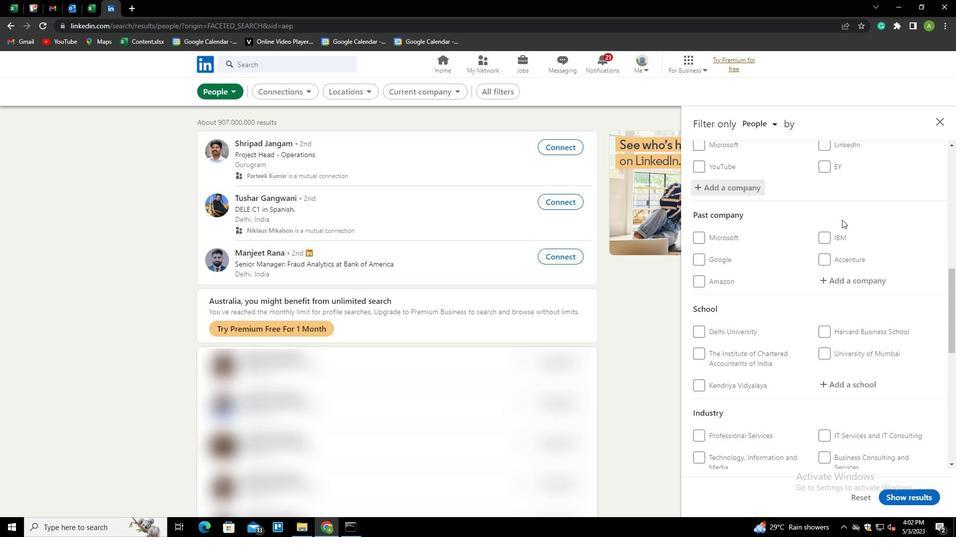 
Action: Mouse scrolled (842, 219) with delta (0, 0)
Screenshot: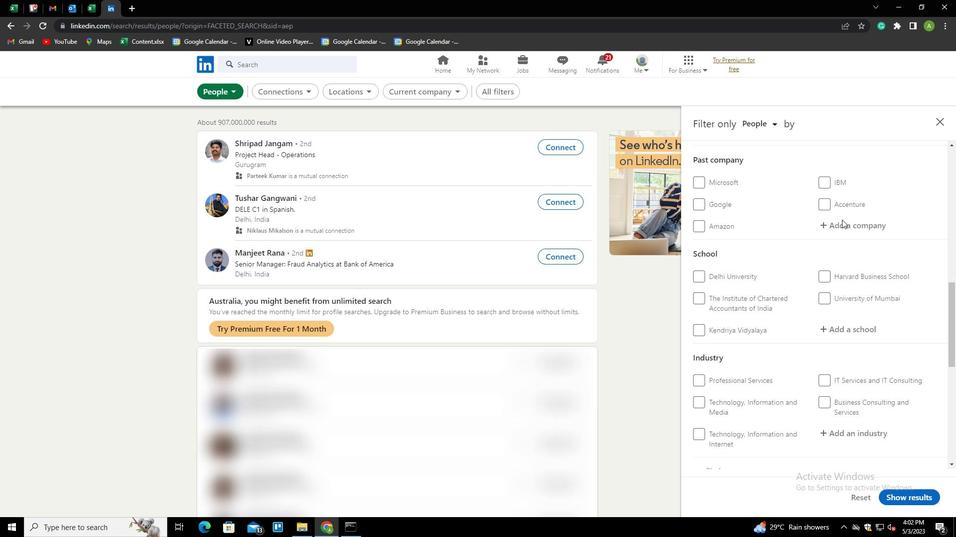 
Action: Mouse scrolled (842, 219) with delta (0, 0)
Screenshot: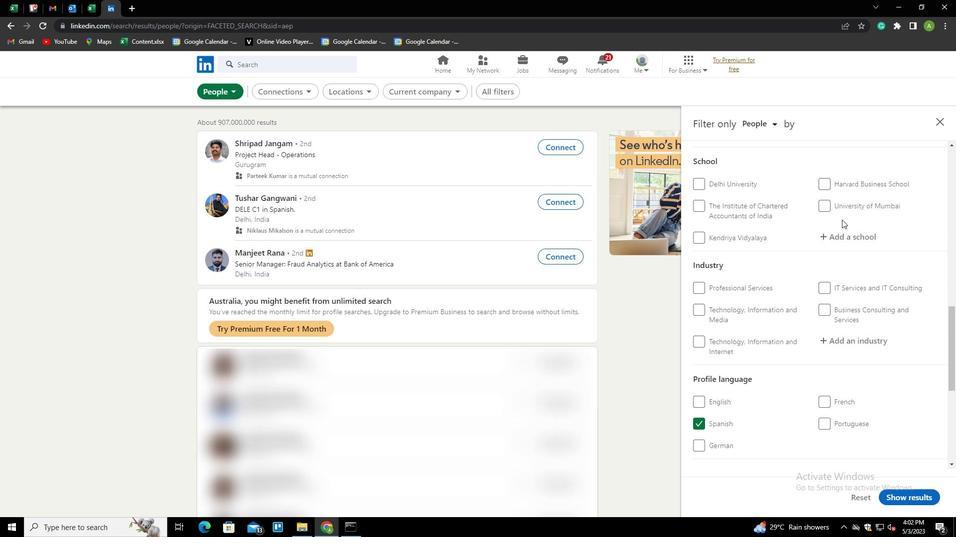 
Action: Mouse scrolled (842, 220) with delta (0, 0)
Screenshot: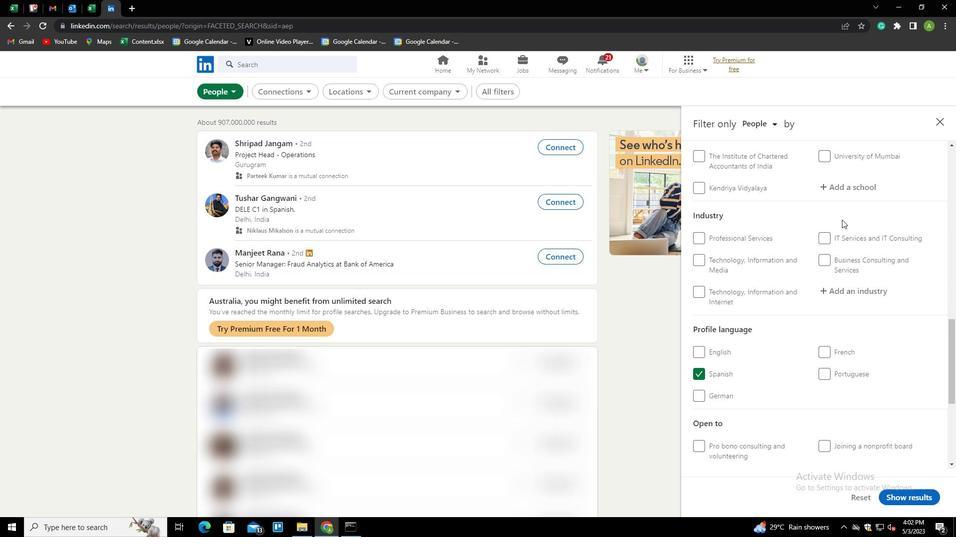 
Action: Mouse scrolled (842, 220) with delta (0, 0)
Screenshot: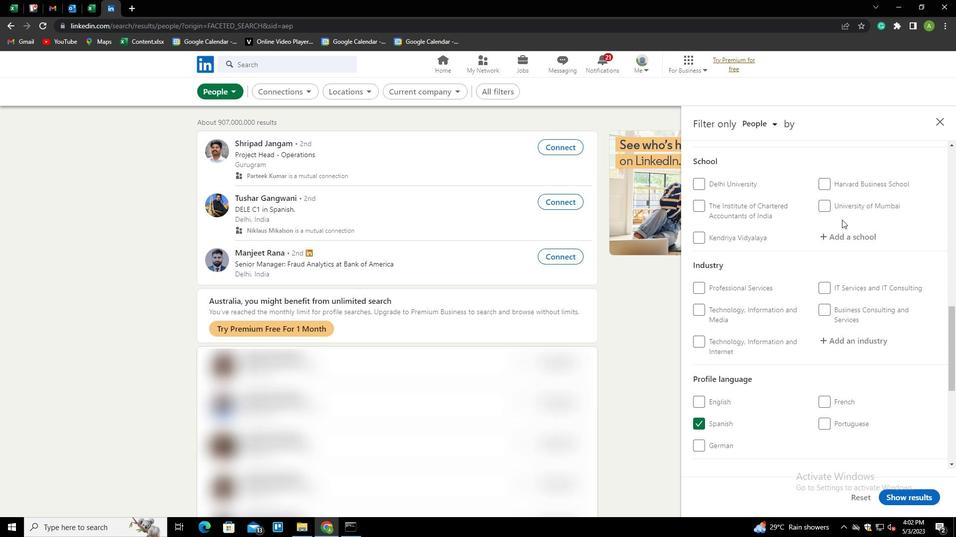 
Action: Mouse moved to (845, 297)
Screenshot: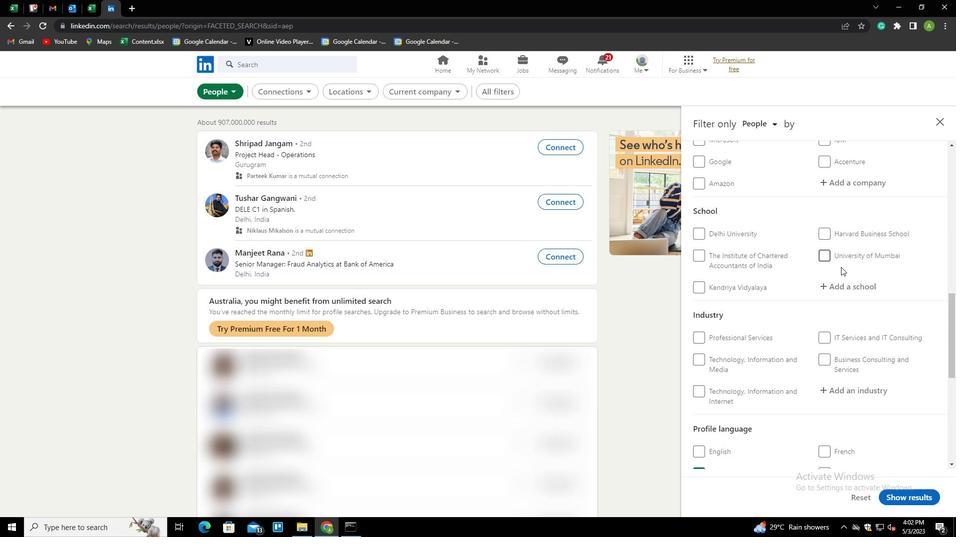 
Action: Mouse pressed left at (845, 297)
Screenshot: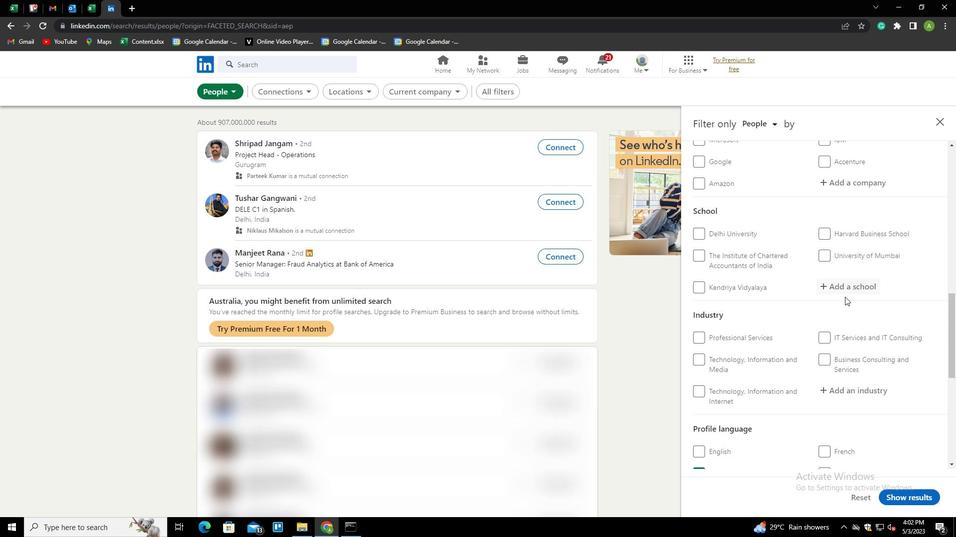 
Action: Mouse moved to (846, 289)
Screenshot: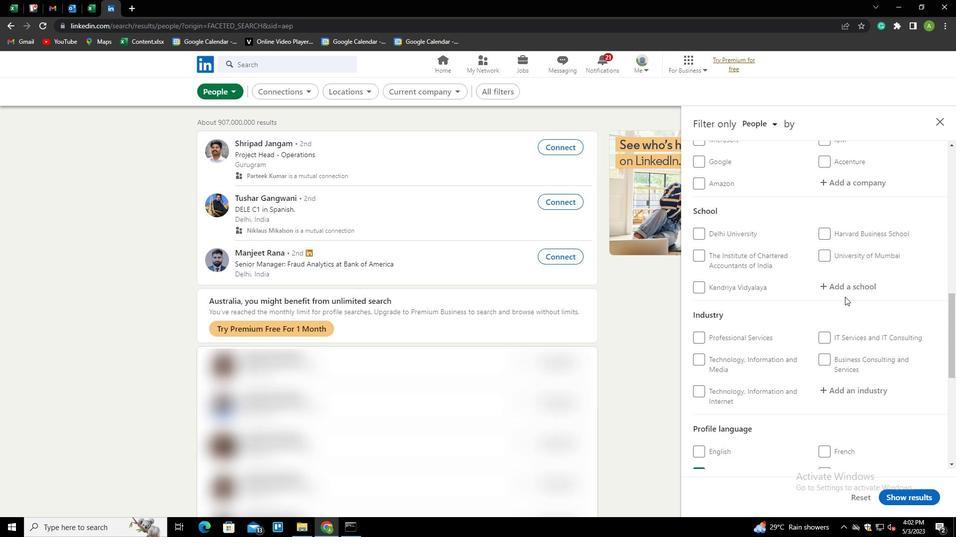
Action: Mouse pressed left at (846, 289)
Screenshot: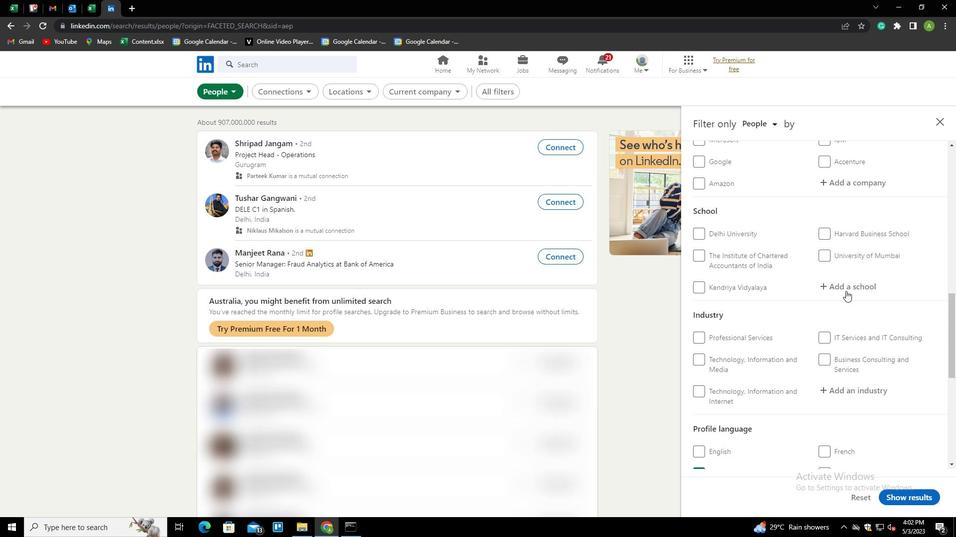 
Action: Mouse moved to (850, 287)
Screenshot: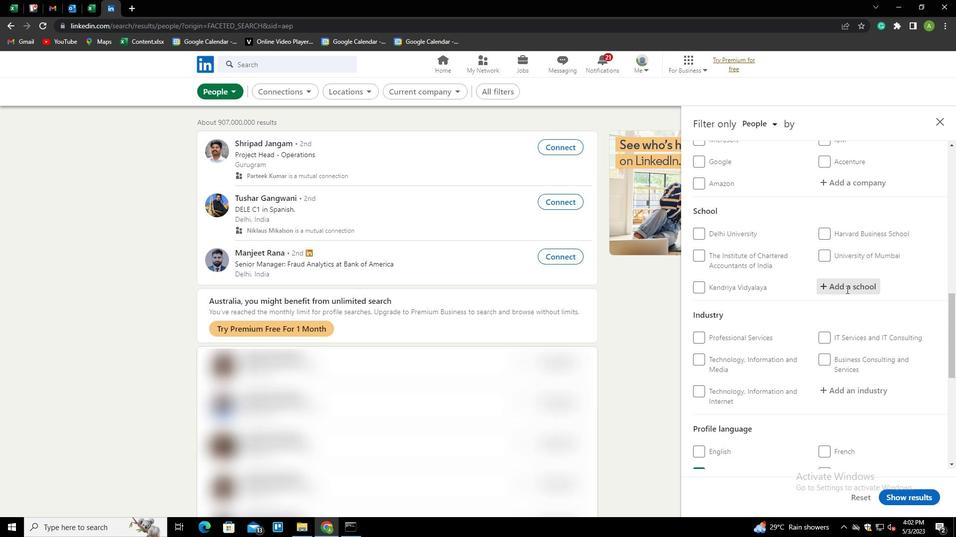 
Action: Mouse scrolled (850, 288) with delta (0, 0)
Screenshot: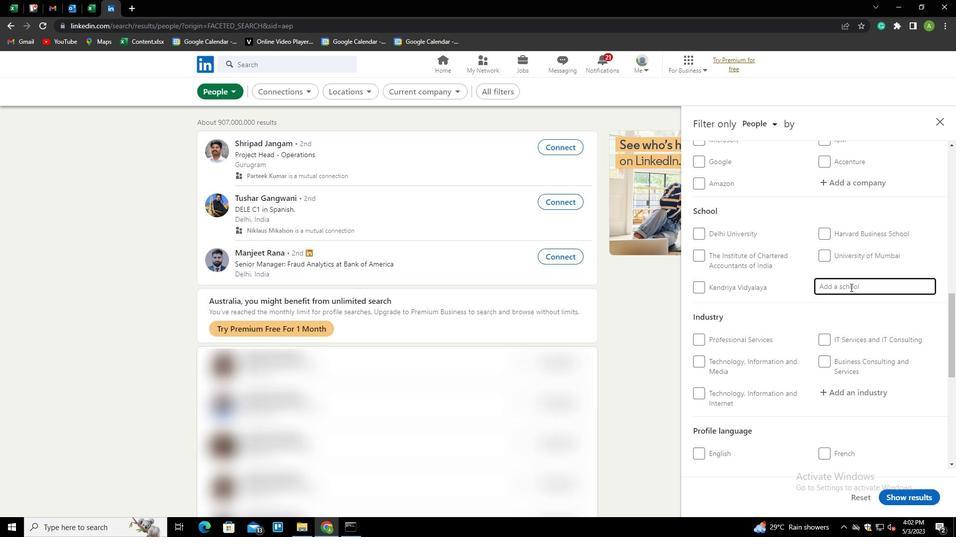 
Action: Mouse moved to (843, 332)
Screenshot: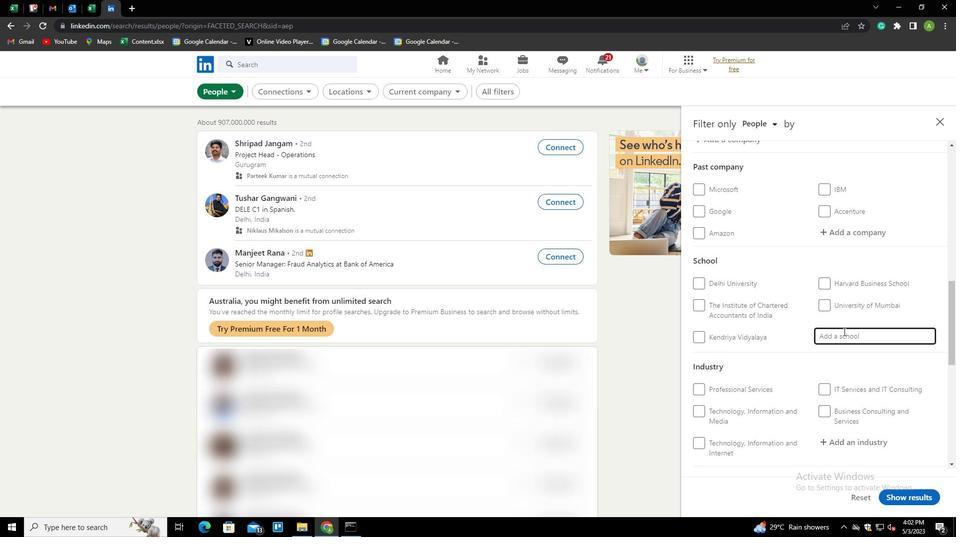 
Action: Key pressed <Key.shift><Key.shift><Key.shift><Key.shift><Key.shift><Key.shift><Key.shift><Key.shift><Key.shift><Key.shift><Key.shift><Key.shift><Key.shift><Key.shift><Key.shift><Key.shift><Key.shift><Key.shift><Key.shift><Key.shift><Key.shift><Key.shift><Key.shift><Key.shift><Key.shift><Key.shift><Key.shift><Key.shift><Key.shift>AA<Key.backspace>ARUPADAI<Key.space><Key.shift>VEEDU<Key.space><Key.shift>INSTITUTE<Key.down><Key.enter>
Screenshot: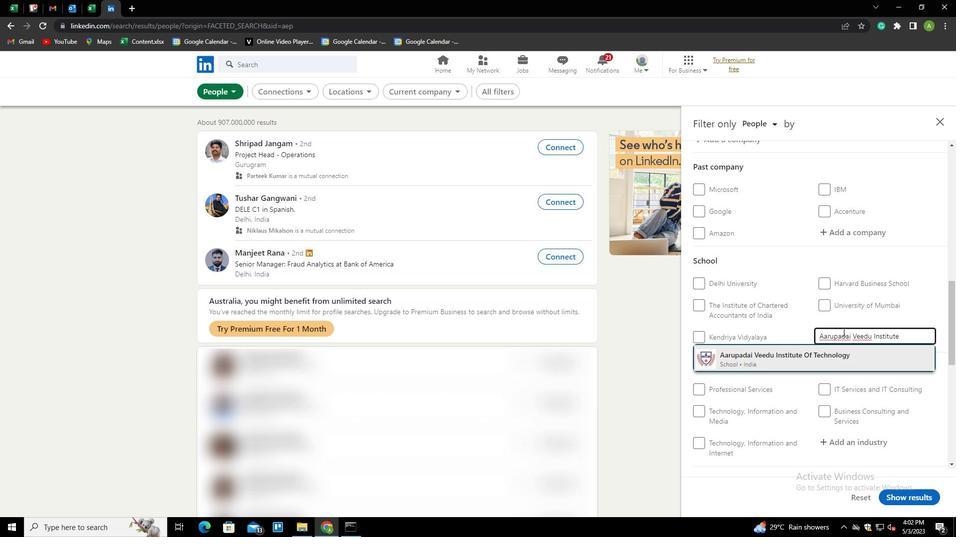 
Action: Mouse scrolled (843, 332) with delta (0, 0)
Screenshot: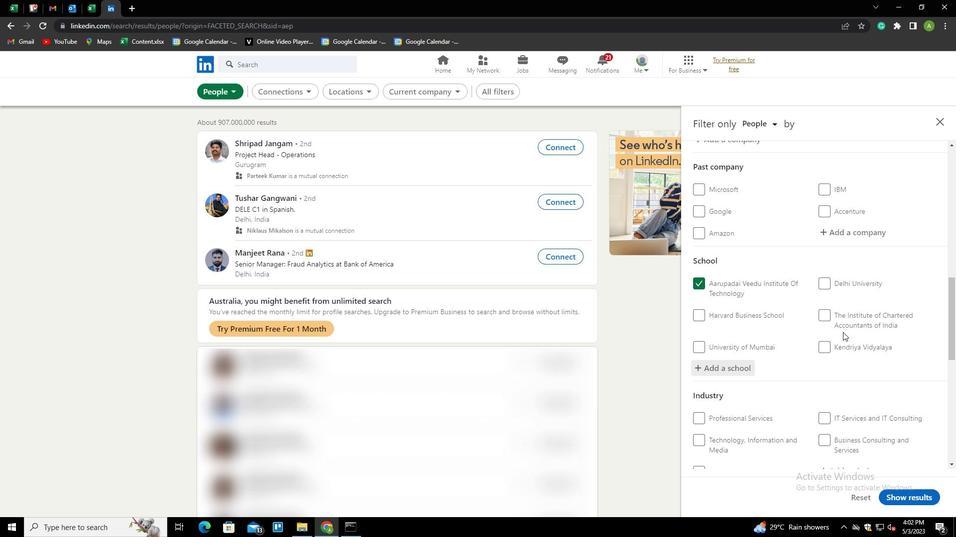 
Action: Mouse scrolled (843, 332) with delta (0, 0)
Screenshot: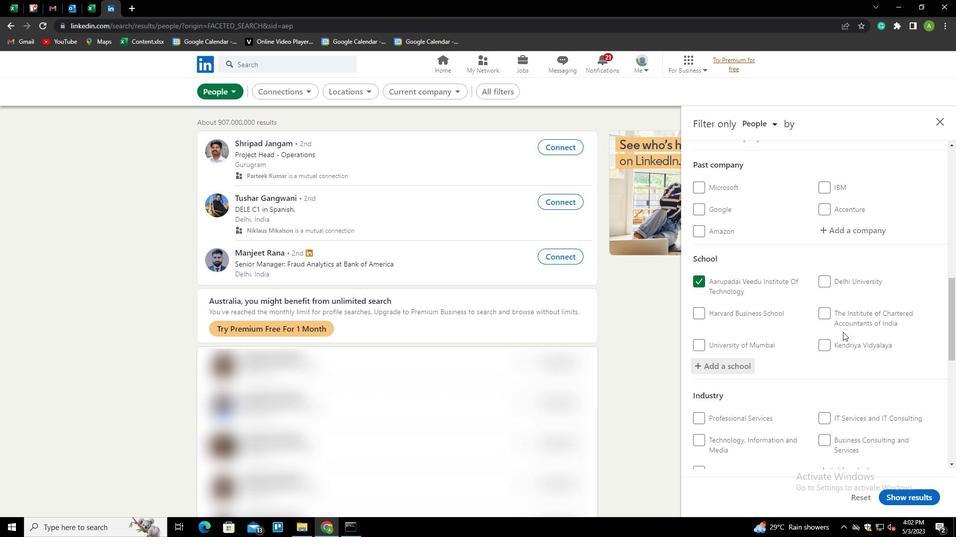 
Action: Mouse scrolled (843, 332) with delta (0, 0)
Screenshot: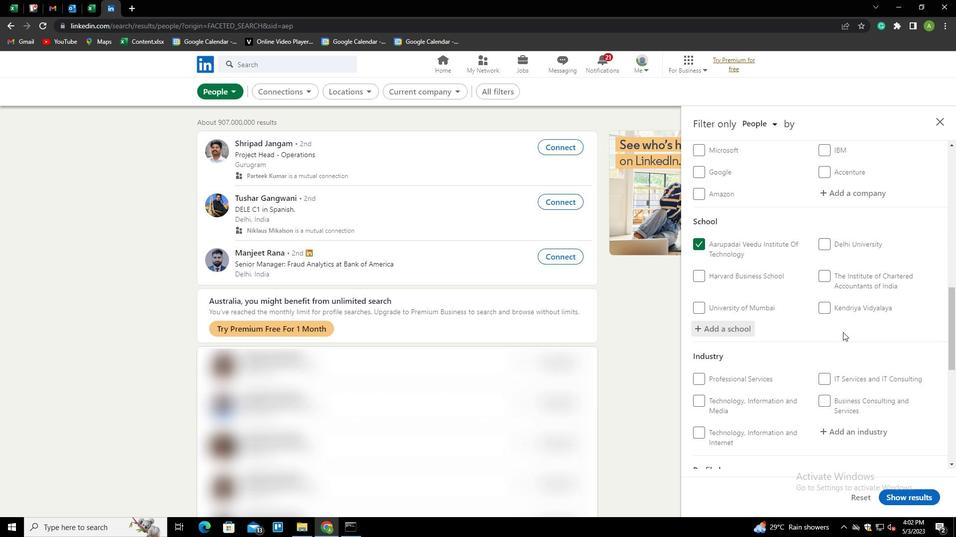 
Action: Mouse moved to (840, 324)
Screenshot: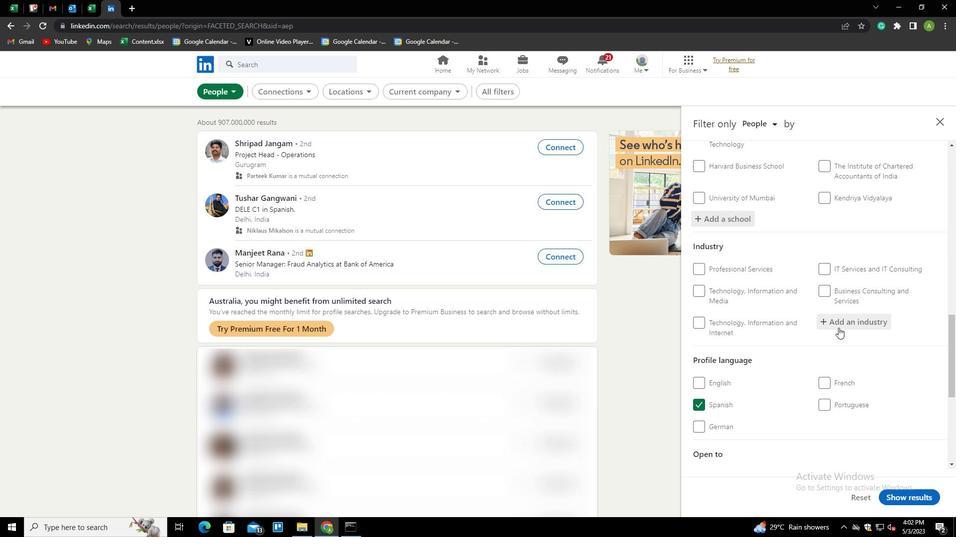 
Action: Mouse pressed left at (840, 324)
Screenshot: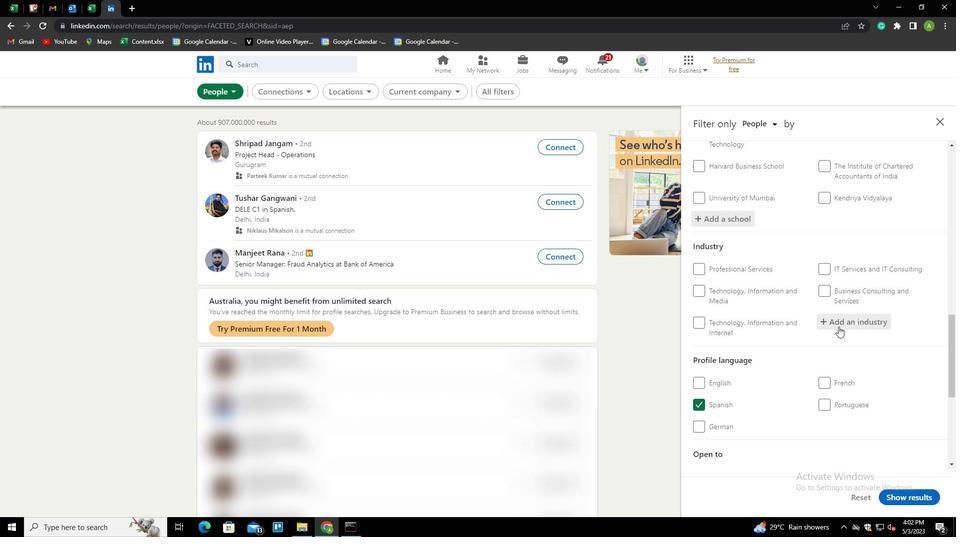 
Action: Mouse moved to (850, 323)
Screenshot: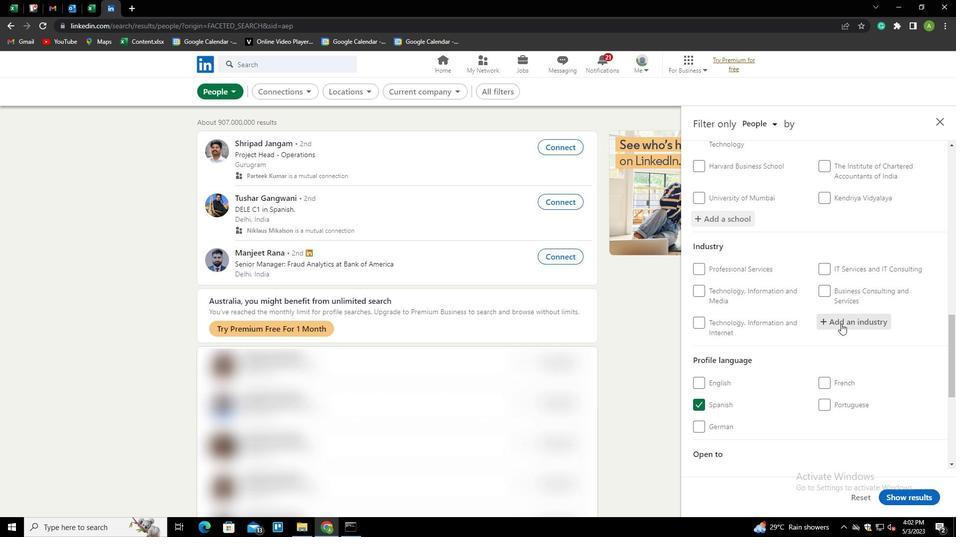 
Action: Mouse pressed left at (850, 323)
Screenshot: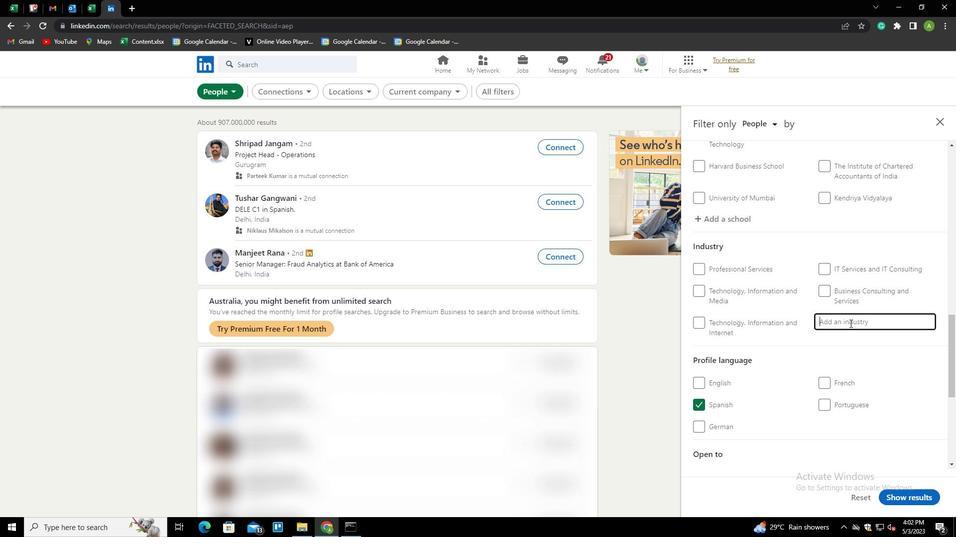 
Action: Key pressed <Key.shift><Key.shift><Key.shift><Key.shift><Key.shift><Key.shift><Key.shift><Key.shift><Key.shift><Key.shift><Key.shift><Key.shift><Key.shift><Key.shift><Key.shift><Key.shift><Key.shift><Key.shift><Key.shift><Key.shift><Key.shift><Key.shift>RADO<Key.backspace>E<Key.backspace>IP<Key.backspace>O<Key.space><Key.shift>AND<Key.down><Key.enter>
Screenshot: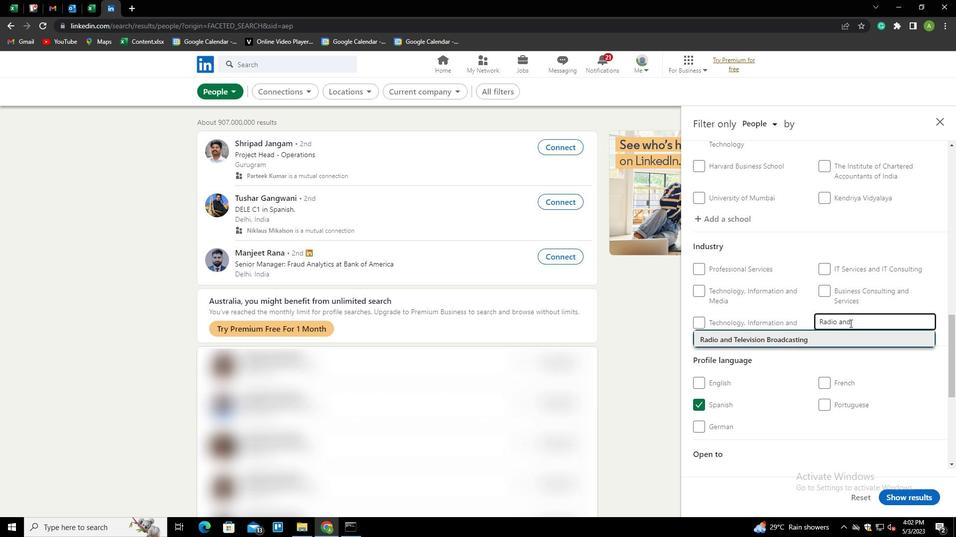 
Action: Mouse scrolled (850, 323) with delta (0, 0)
Screenshot: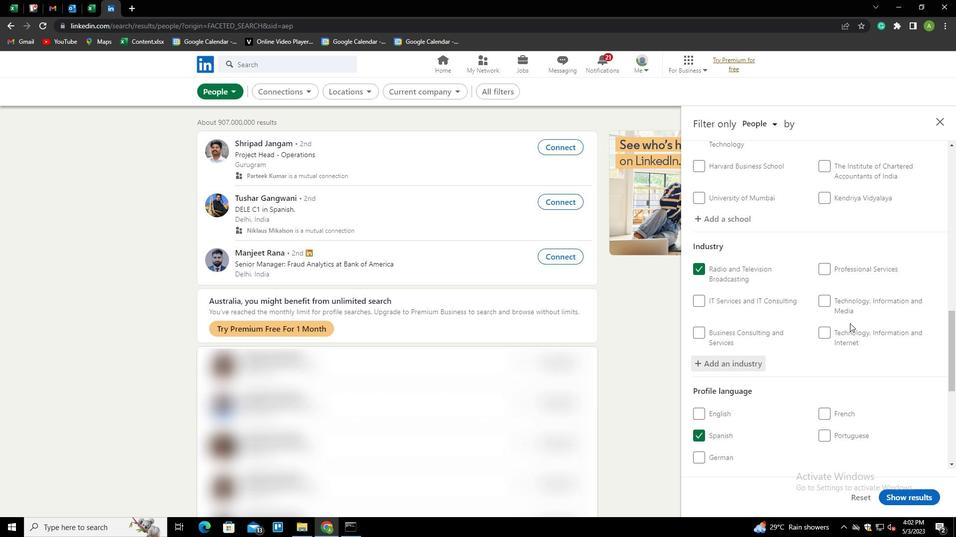 
Action: Mouse scrolled (850, 323) with delta (0, 0)
Screenshot: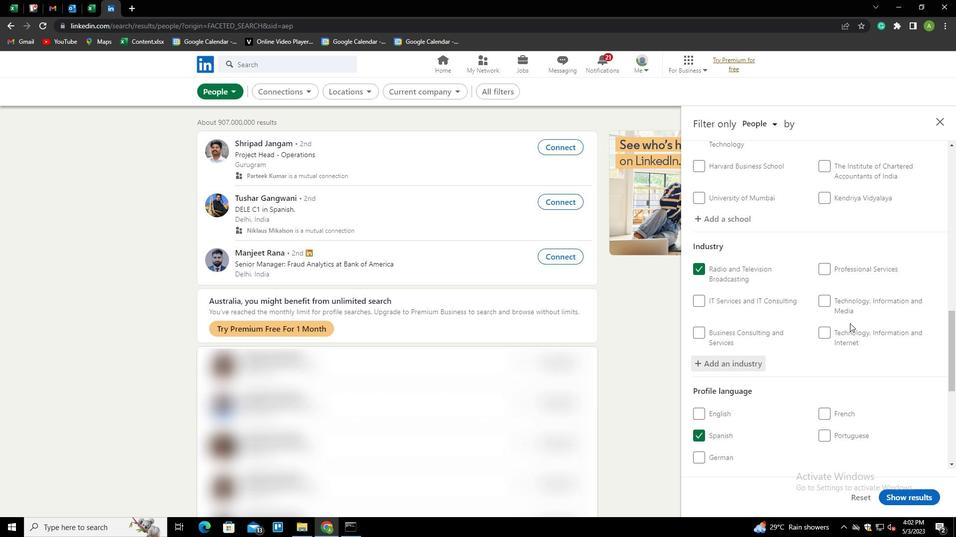 
Action: Mouse scrolled (850, 323) with delta (0, 0)
Screenshot: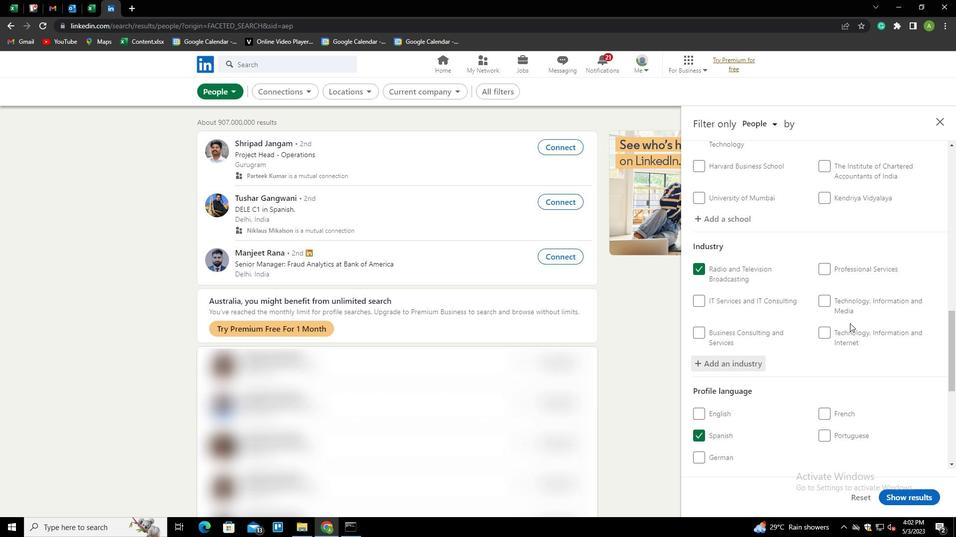 
Action: Mouse scrolled (850, 323) with delta (0, 0)
Screenshot: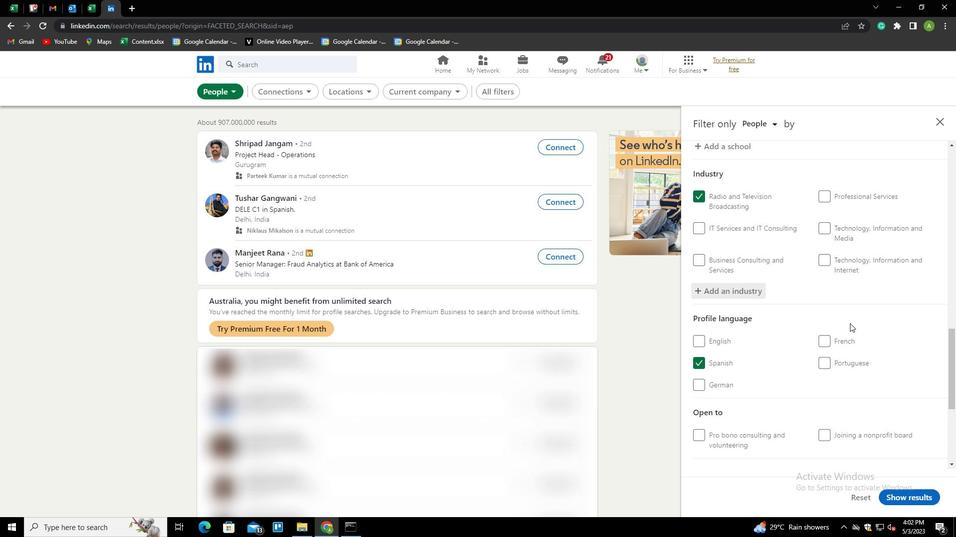 
Action: Mouse scrolled (850, 323) with delta (0, 0)
Screenshot: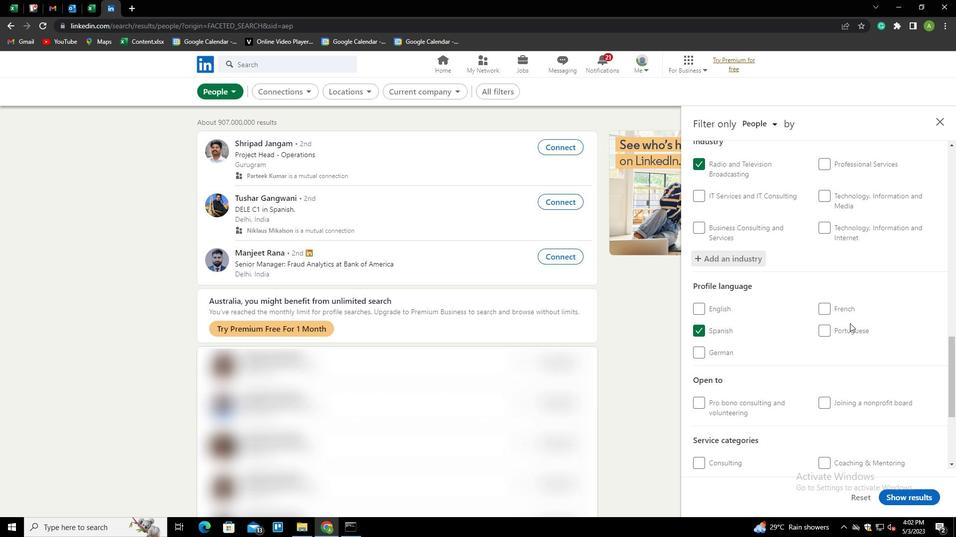 
Action: Mouse scrolled (850, 323) with delta (0, 0)
Screenshot: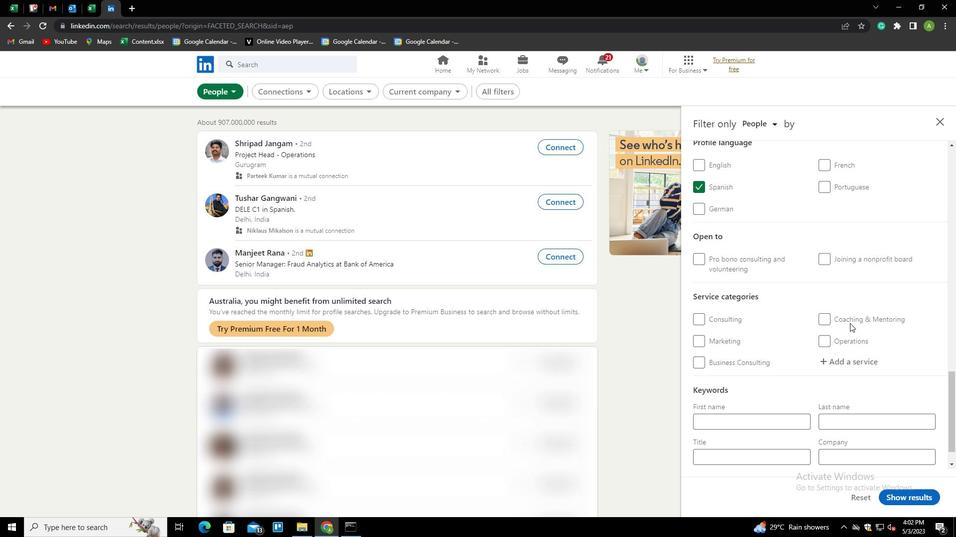 
Action: Mouse moved to (841, 333)
Screenshot: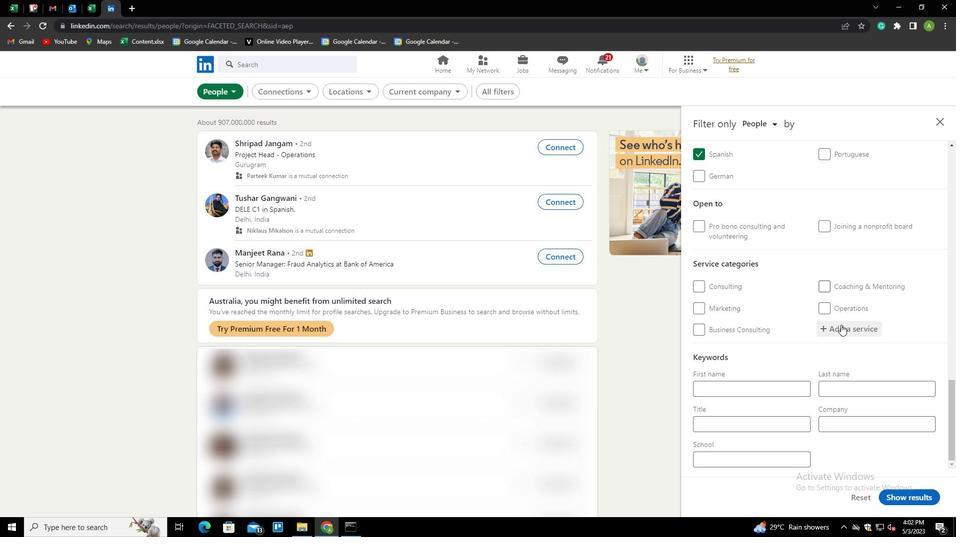 
Action: Mouse pressed left at (841, 333)
Screenshot: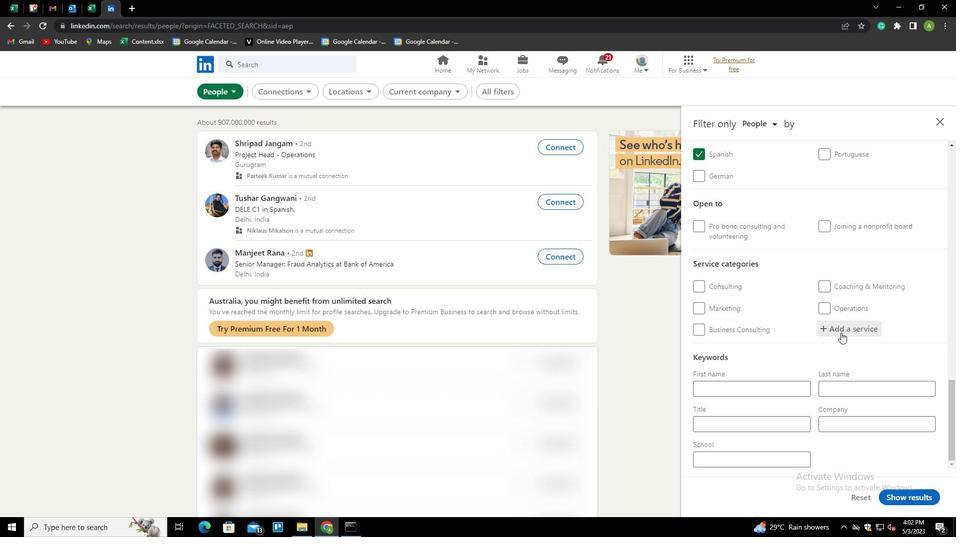 
Action: Mouse moved to (850, 332)
Screenshot: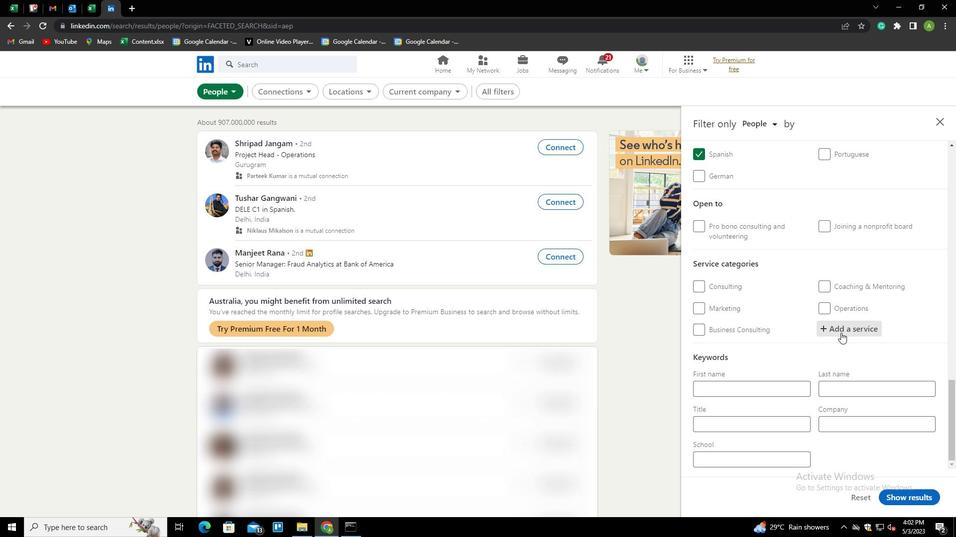 
Action: Mouse pressed left at (850, 332)
Screenshot: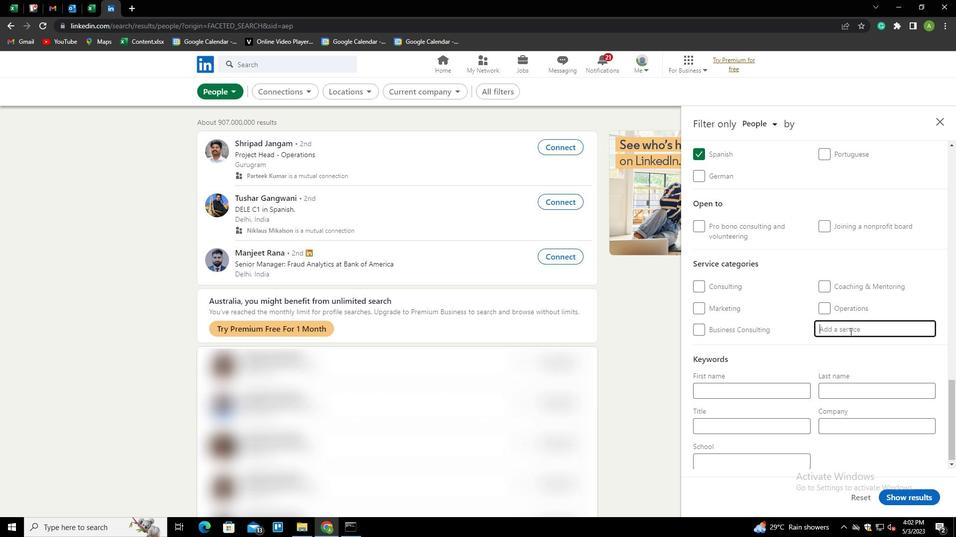 
Action: Key pressed <Key.shift><Key.shift><Key.shift><Key.shift><Key.shift><Key.shift><Key.shift><Key.shift><Key.shift><Key.shift><Key.shift><Key.shift><Key.shift><Key.shift><Key.shift><Key.shift><Key.shift><Key.shift><Key.shift><Key.shift><Key.shift><Key.shift><Key.shift><Key.shift><Key.shift><Key.shift><Key.shift><Key.shift><Key.shift><Key.shift><Key.shift><Key.shift><Key.shift><Key.shift><Key.shift><Key.shift><Key.shift><Key.shift><Key.shift><Key.shift><Key.shift><Key.shift><Key.shift><Key.shift><Key.shift><Key.shift><Key.shift><Key.shift><Key.shift><Key.shift><Key.shift><Key.shift><Key.shift><Key.shift><Key.shift><Key.shift><Key.shift><Key.shift><Key.shift><Key.shift><Key.shift><Key.shift><Key.shift><Key.shift><Key.shift><Key.shift><Key.shift>COMMERCIAL<Key.space><Key.shift>REAL<Key.space><Key.shift>ESTATE<Key.down><Key.enter>
Screenshot: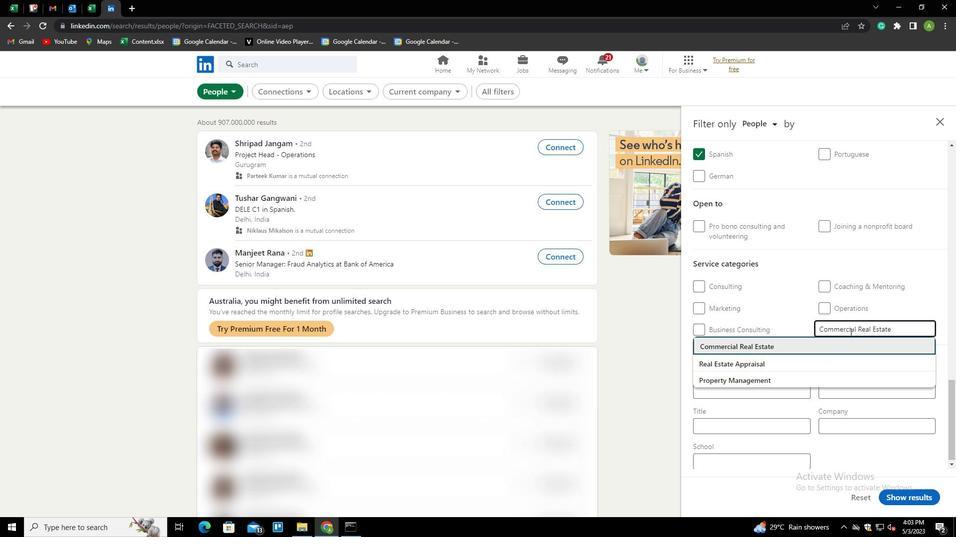 
Action: Mouse scrolled (850, 331) with delta (0, 0)
Screenshot: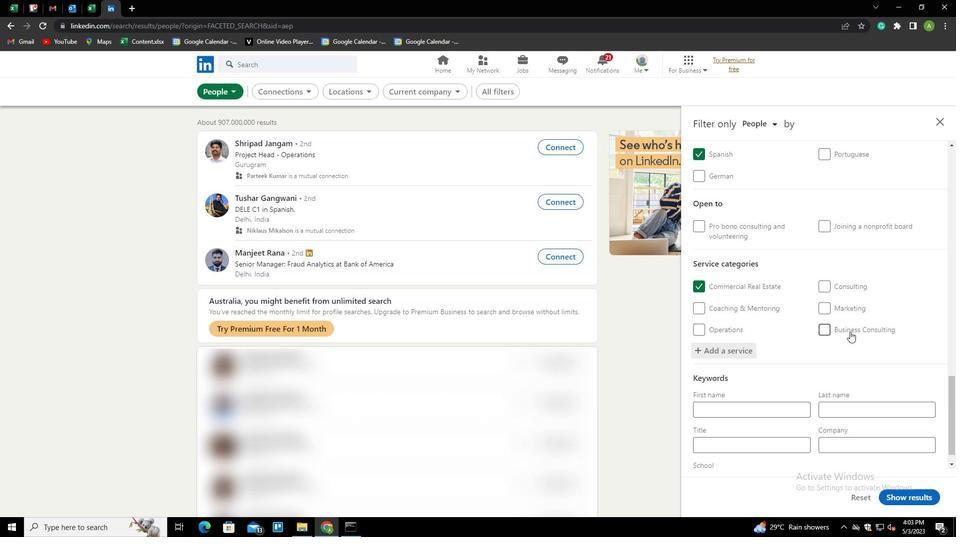 
Action: Mouse scrolled (850, 331) with delta (0, 0)
Screenshot: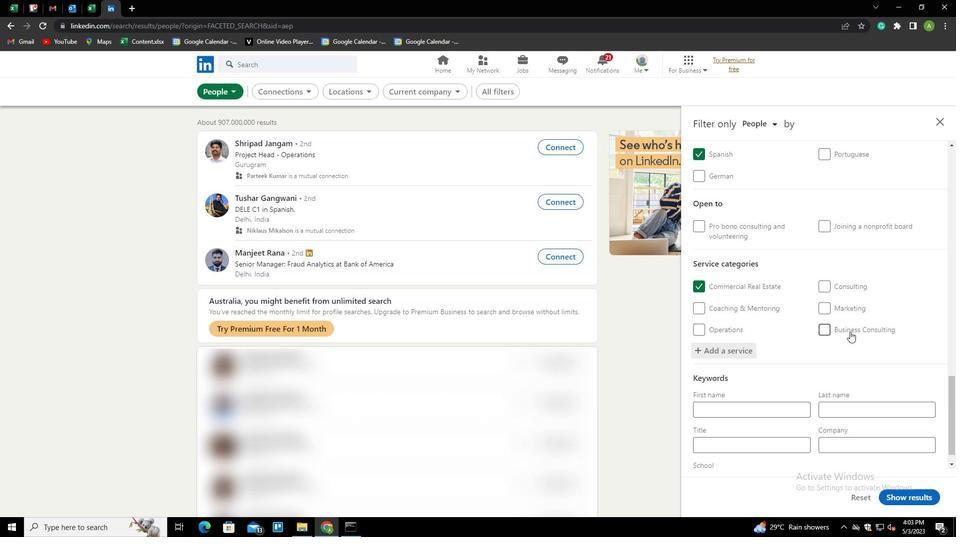 
Action: Mouse scrolled (850, 331) with delta (0, 0)
Screenshot: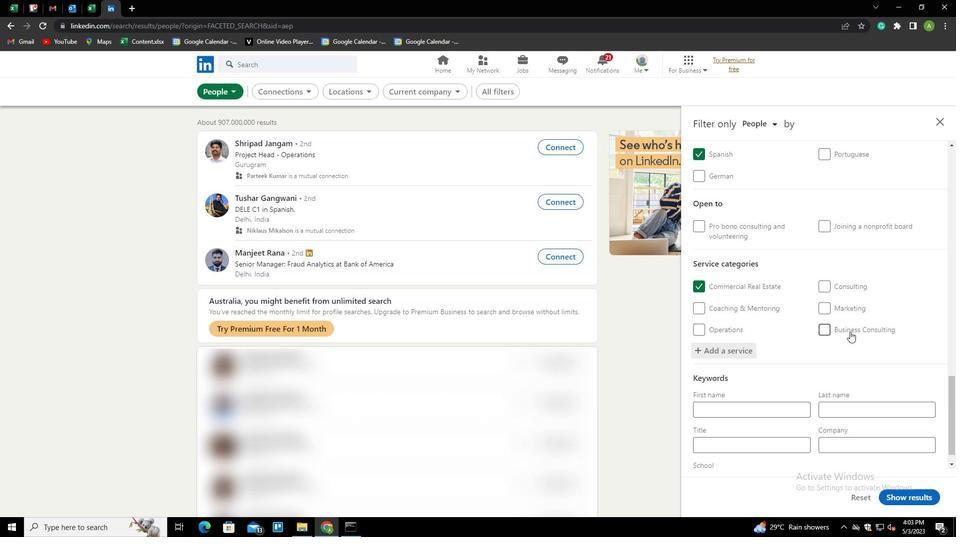 
Action: Mouse moved to (759, 427)
Screenshot: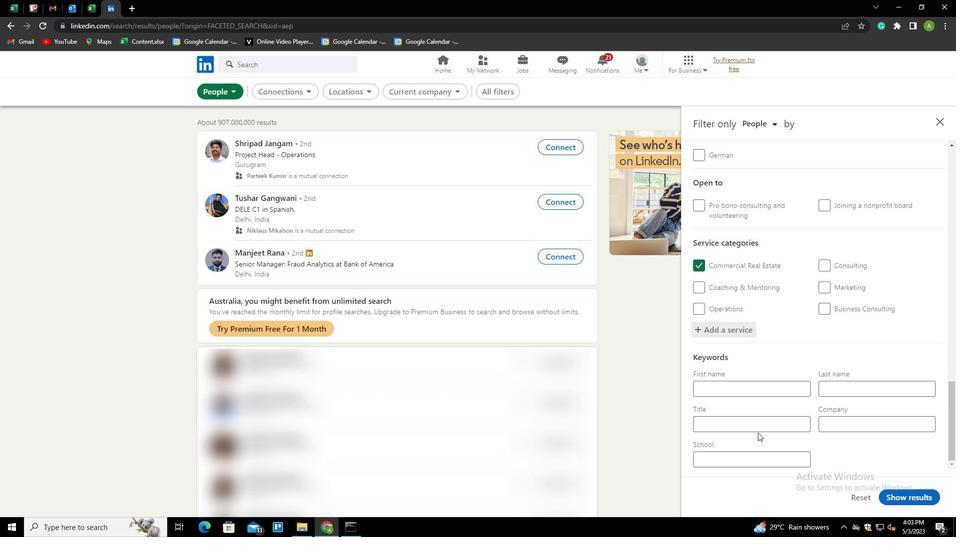 
Action: Mouse pressed left at (759, 427)
Screenshot: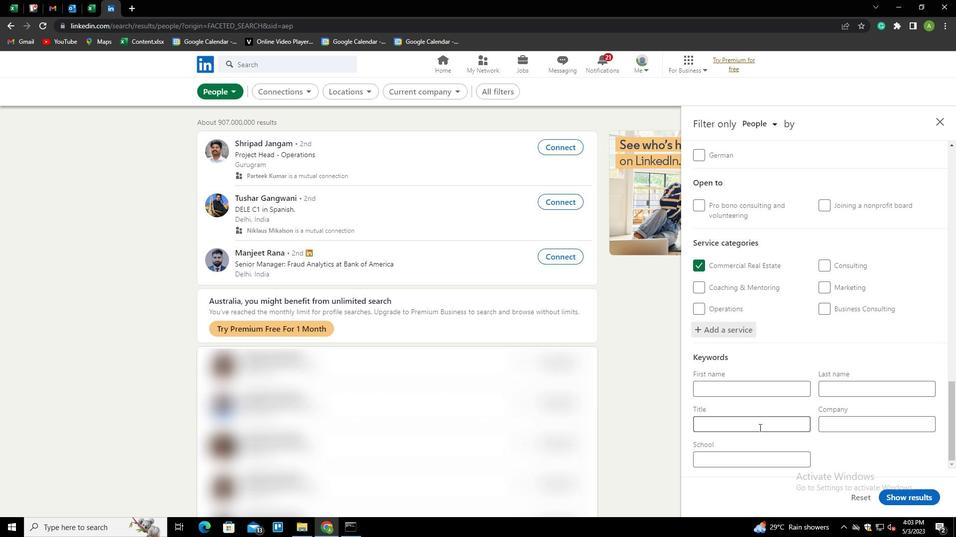
Action: Key pressed <Key.shift><Key.shift><Key.shift>VEHICLE<Key.space>OR<Key.space><Key.shift>EQUIPMENT<Key.space><Key.shift><Key.shift>CLEANER
Screenshot: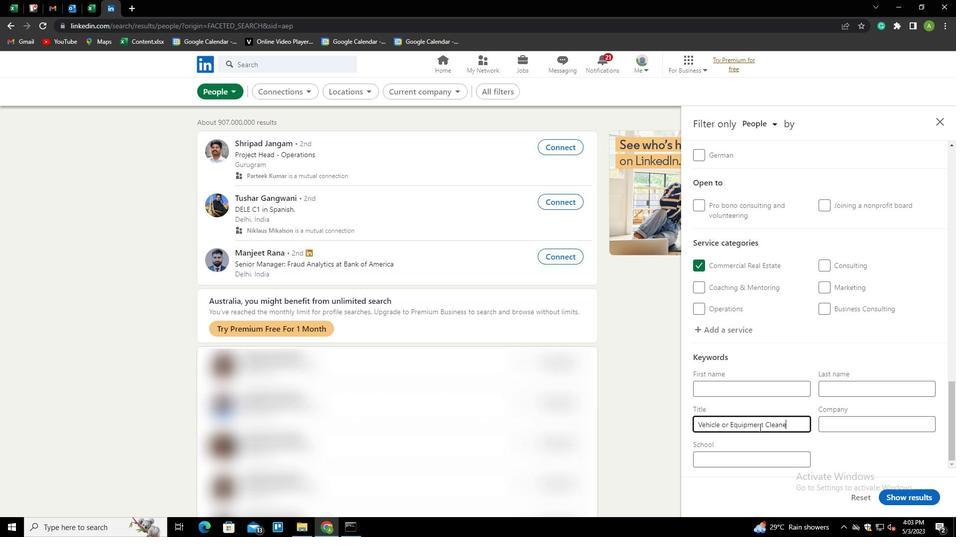 
Action: Mouse moved to (870, 449)
Screenshot: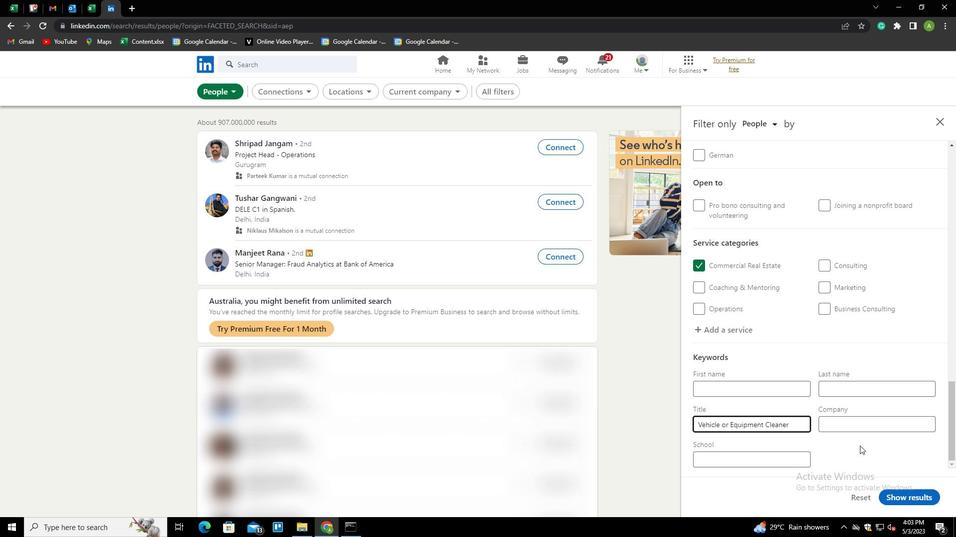 
Action: Mouse pressed left at (870, 449)
Screenshot: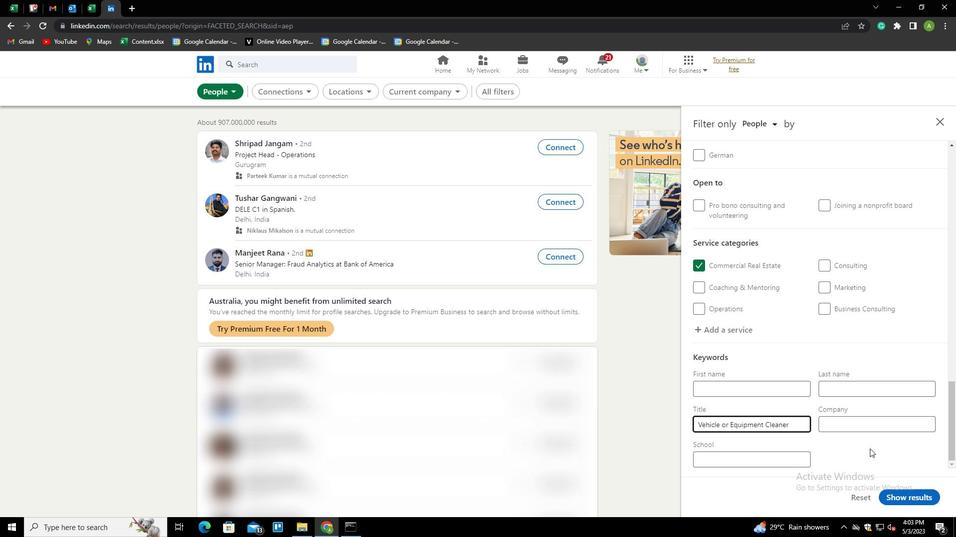 
Action: Mouse moved to (902, 490)
Screenshot: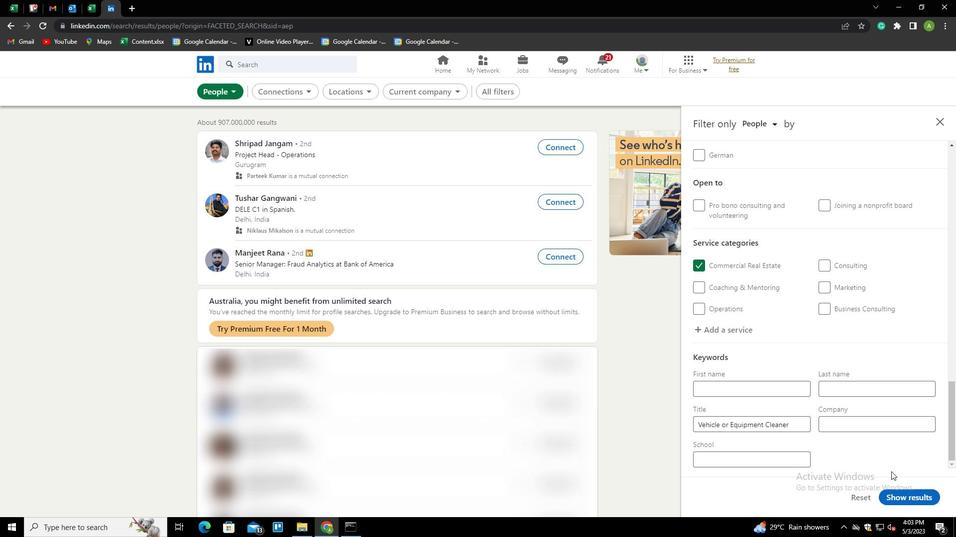 
Action: Mouse pressed left at (902, 490)
Screenshot: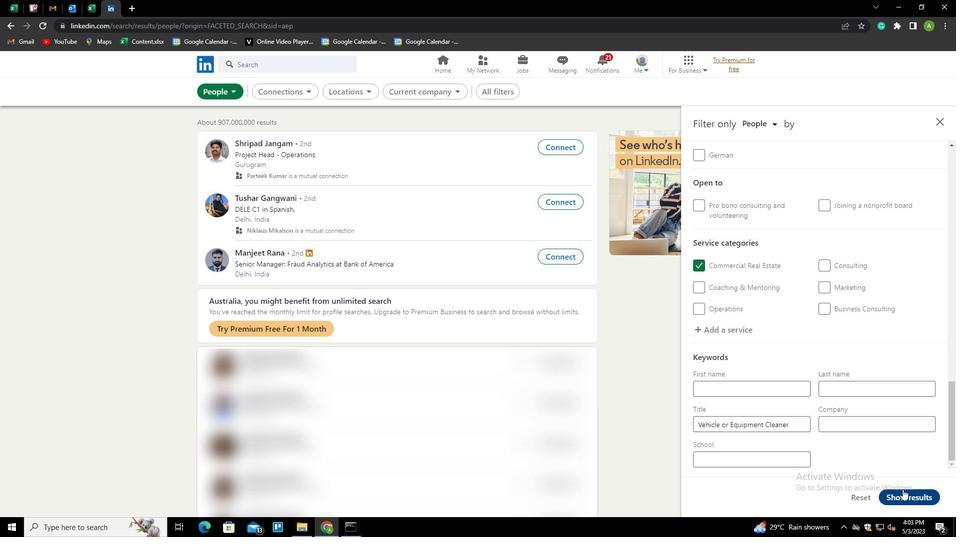 
